 Task: Find connections with filter location Akoupé with filter topic #Consultantswith filter profile language Spanish with filter current company NSE India with filter school St. Xavier's College, Jaipur with filter industry Motor Vehicle Parts Manufacturing with filter service category Family Law with filter keywords title Well Driller
Action: Key pressed <Key.shift>A
Screenshot: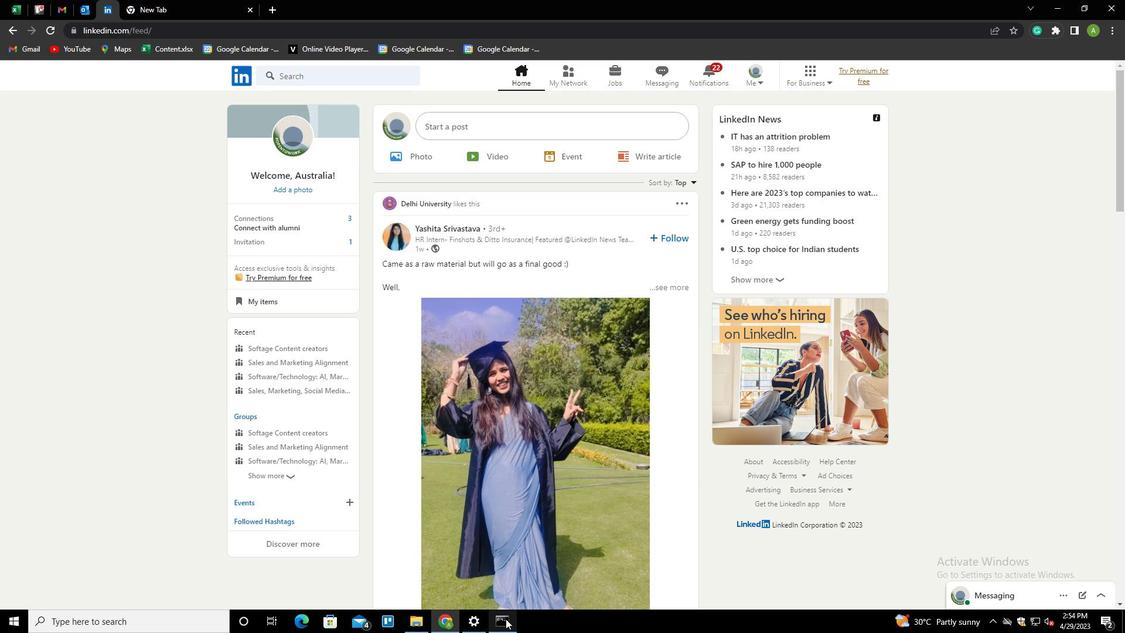 
Action: Mouse moved to (559, 70)
Screenshot: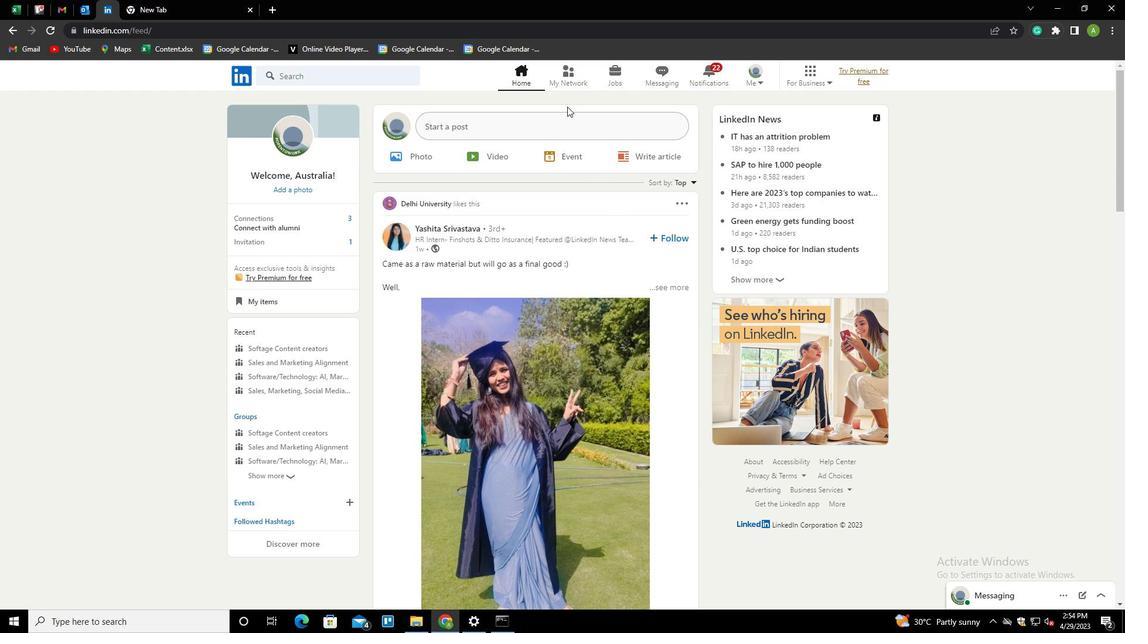 
Action: Mouse pressed left at (559, 70)
Screenshot: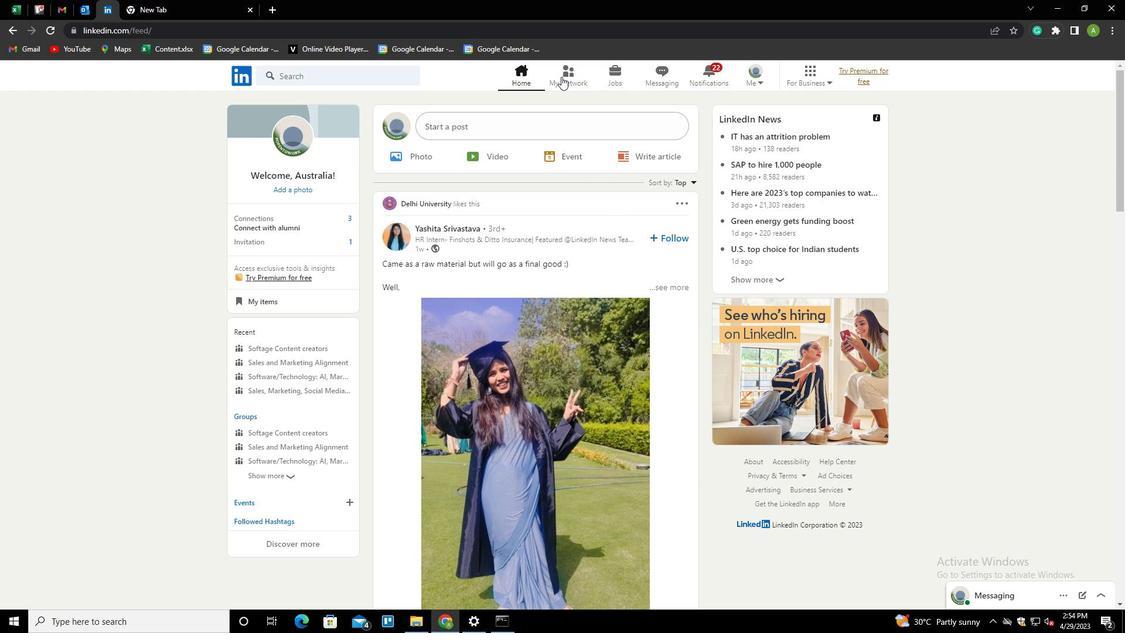
Action: Mouse moved to (299, 138)
Screenshot: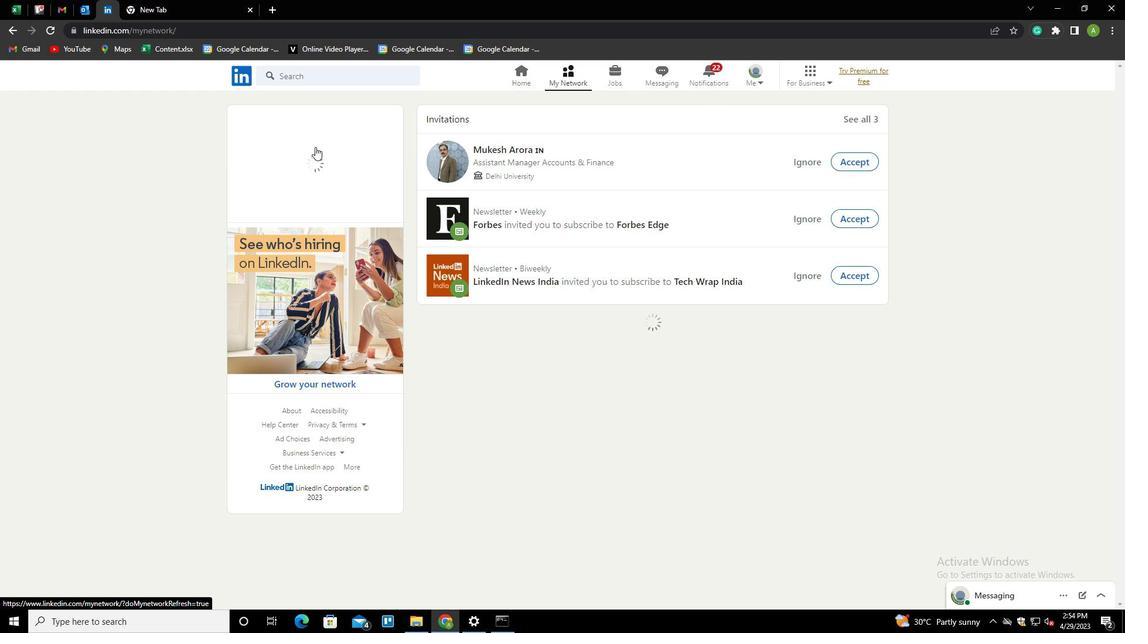 
Action: Mouse pressed left at (299, 138)
Screenshot: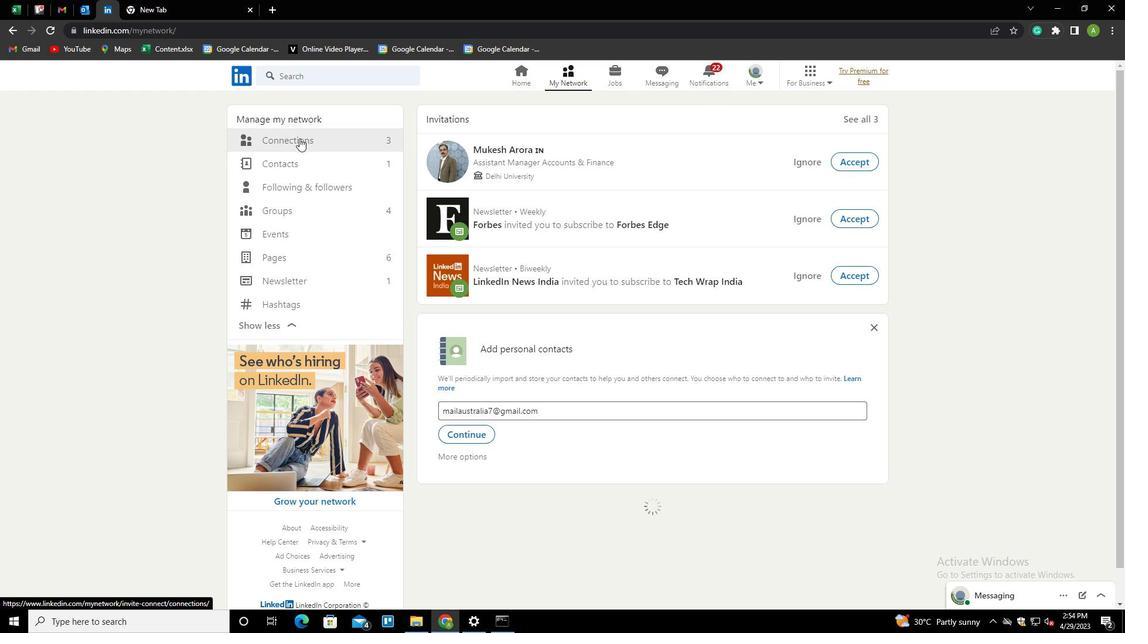 
Action: Mouse moved to (648, 139)
Screenshot: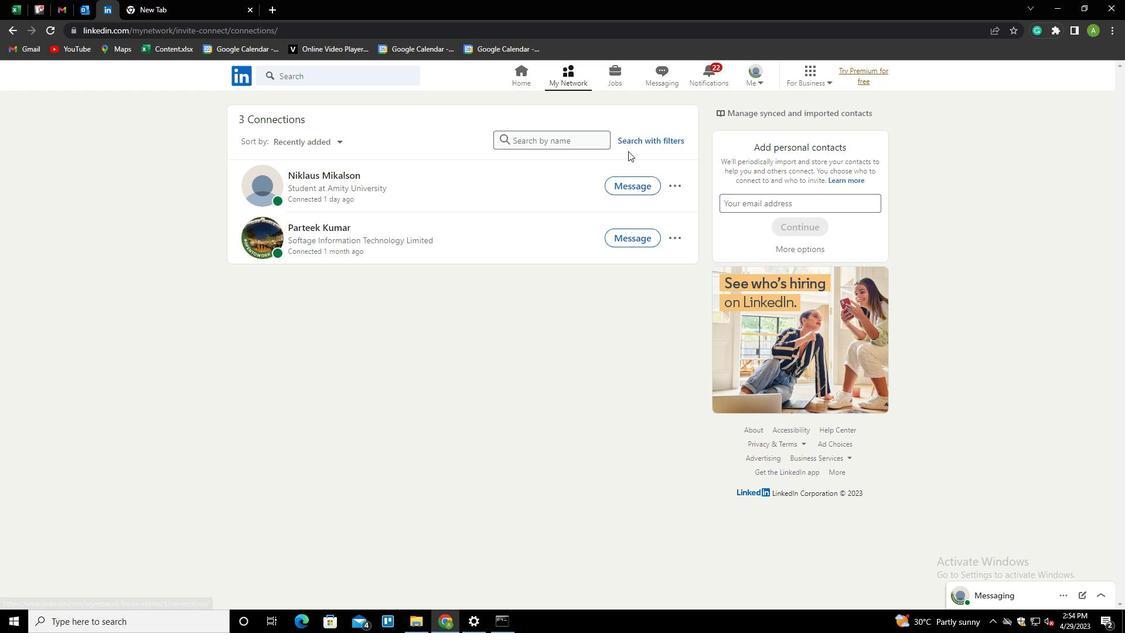 
Action: Mouse pressed left at (648, 139)
Screenshot: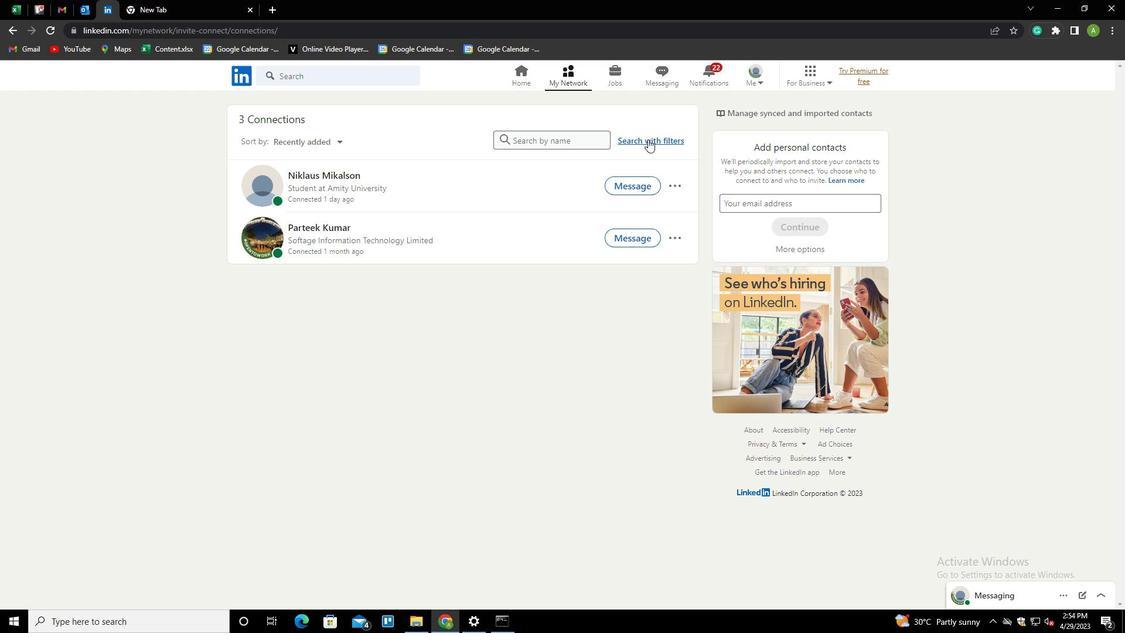 
Action: Mouse moved to (600, 105)
Screenshot: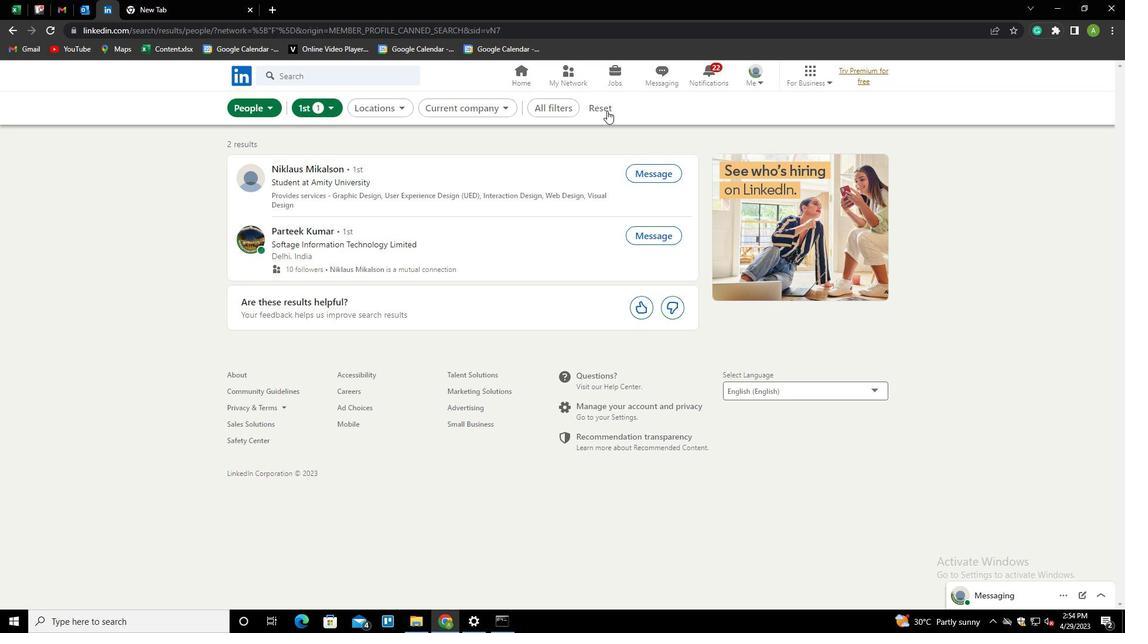 
Action: Mouse pressed left at (600, 105)
Screenshot: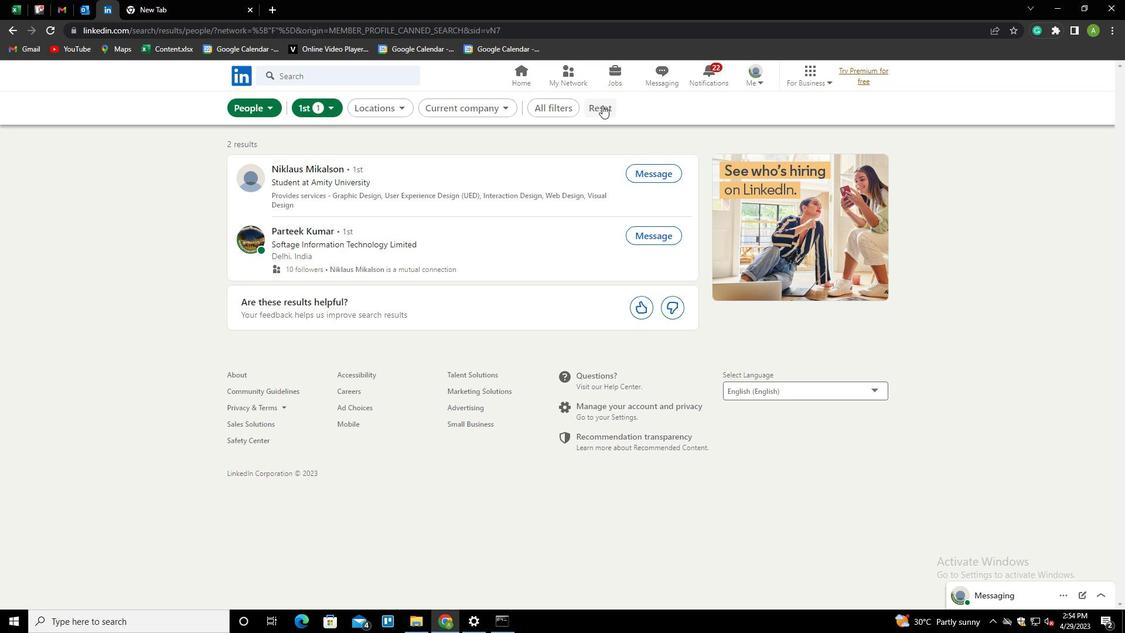 
Action: Mouse moved to (589, 107)
Screenshot: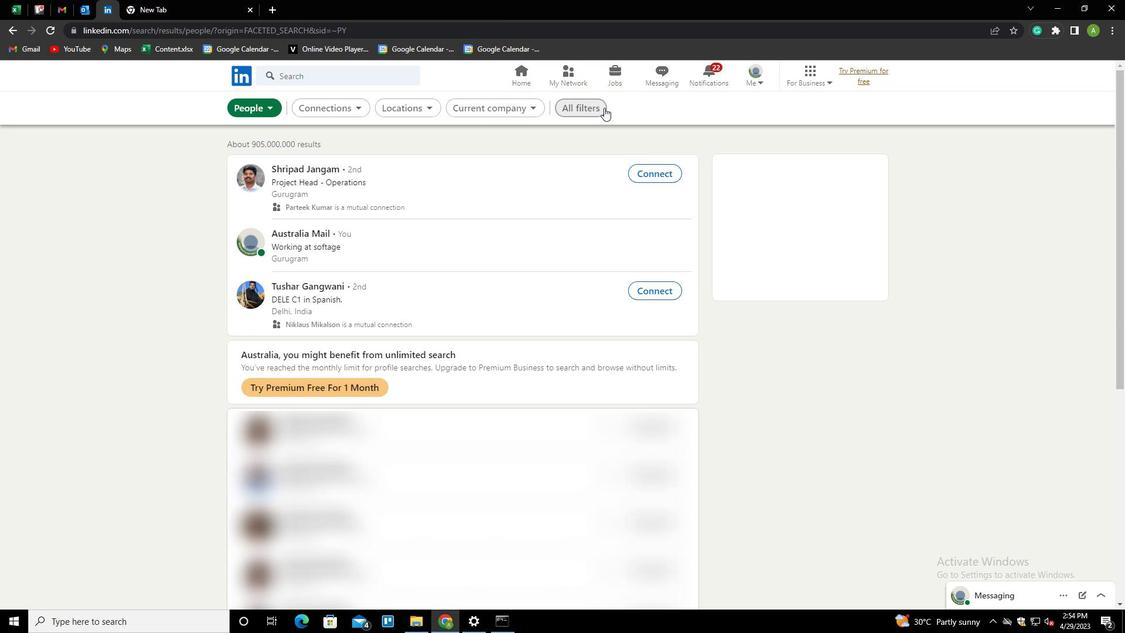 
Action: Mouse pressed left at (589, 107)
Screenshot: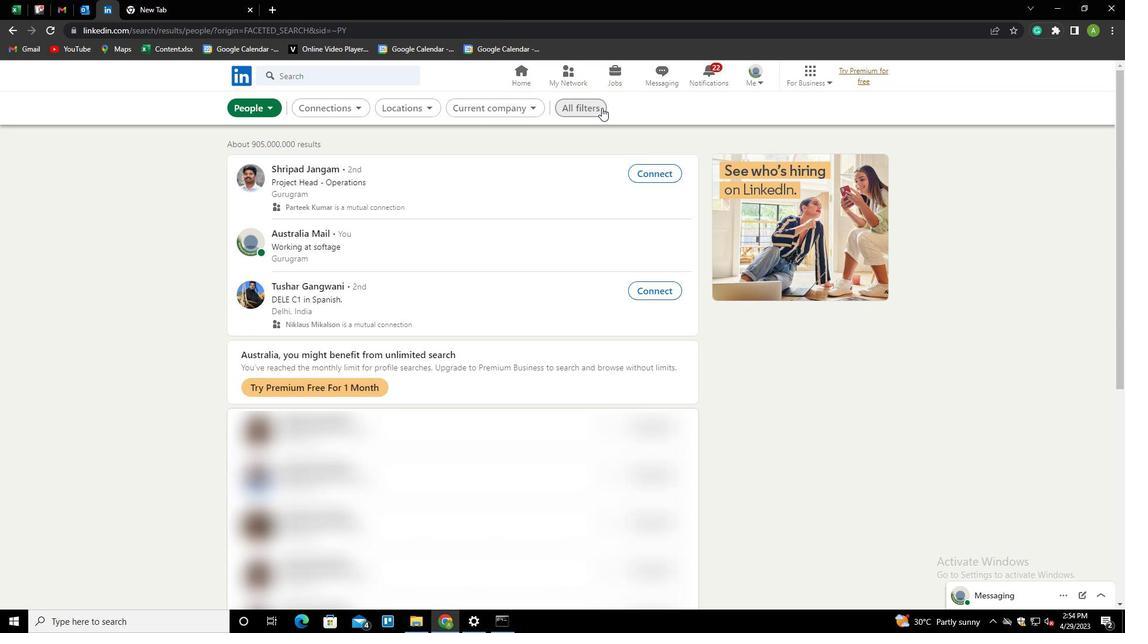 
Action: Mouse moved to (985, 274)
Screenshot: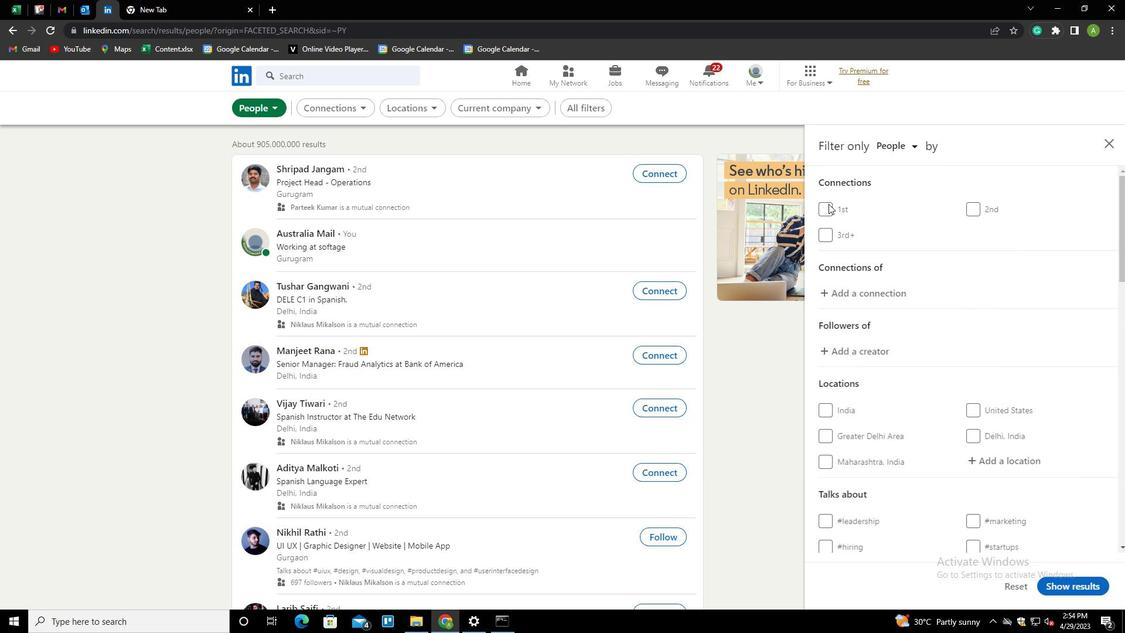 
Action: Mouse scrolled (985, 274) with delta (0, 0)
Screenshot: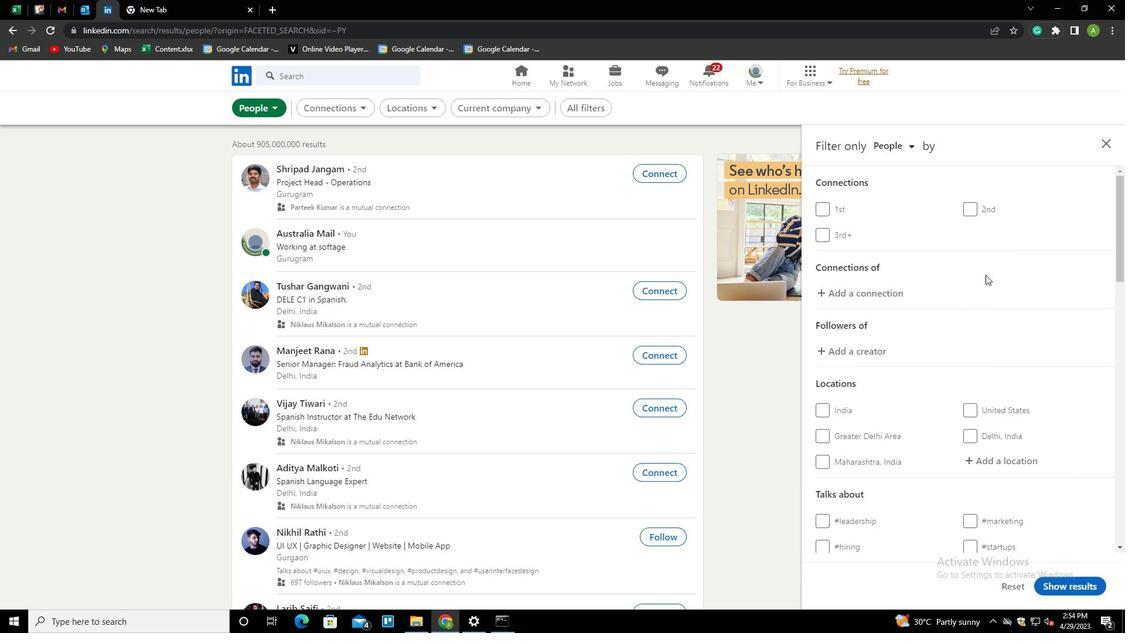 
Action: Mouse scrolled (985, 274) with delta (0, 0)
Screenshot: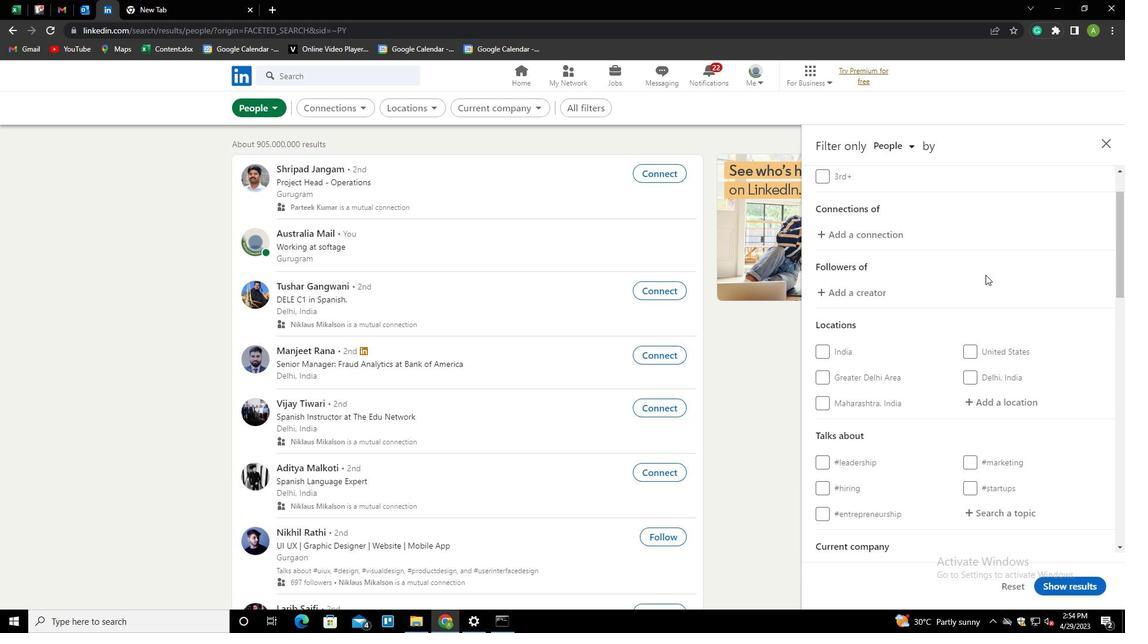
Action: Mouse scrolled (985, 274) with delta (0, 0)
Screenshot: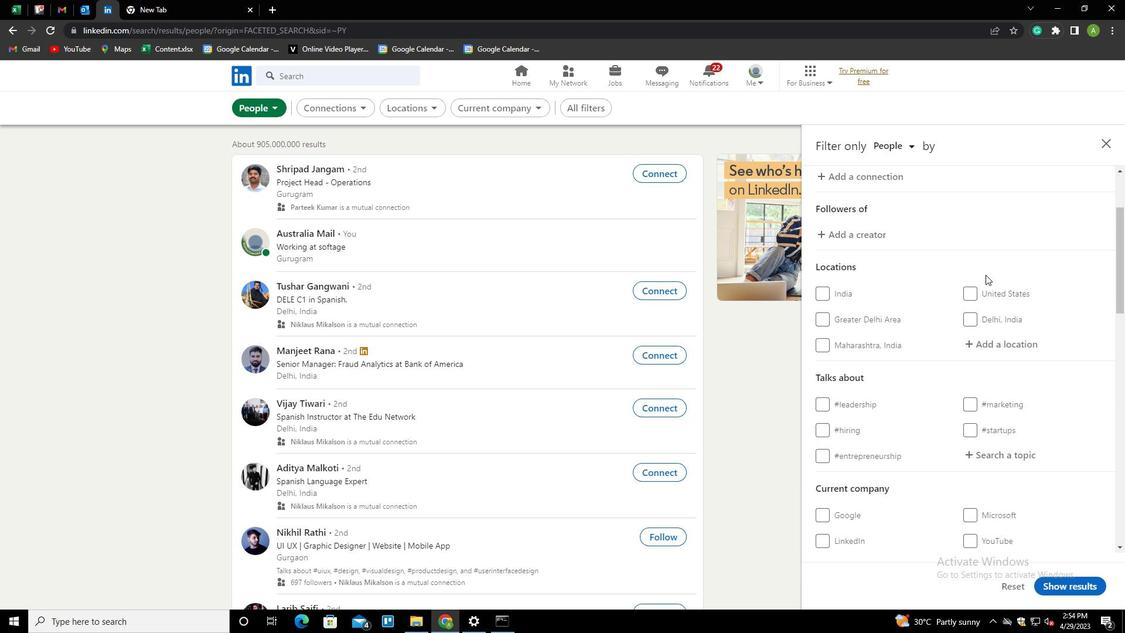 
Action: Mouse moved to (992, 280)
Screenshot: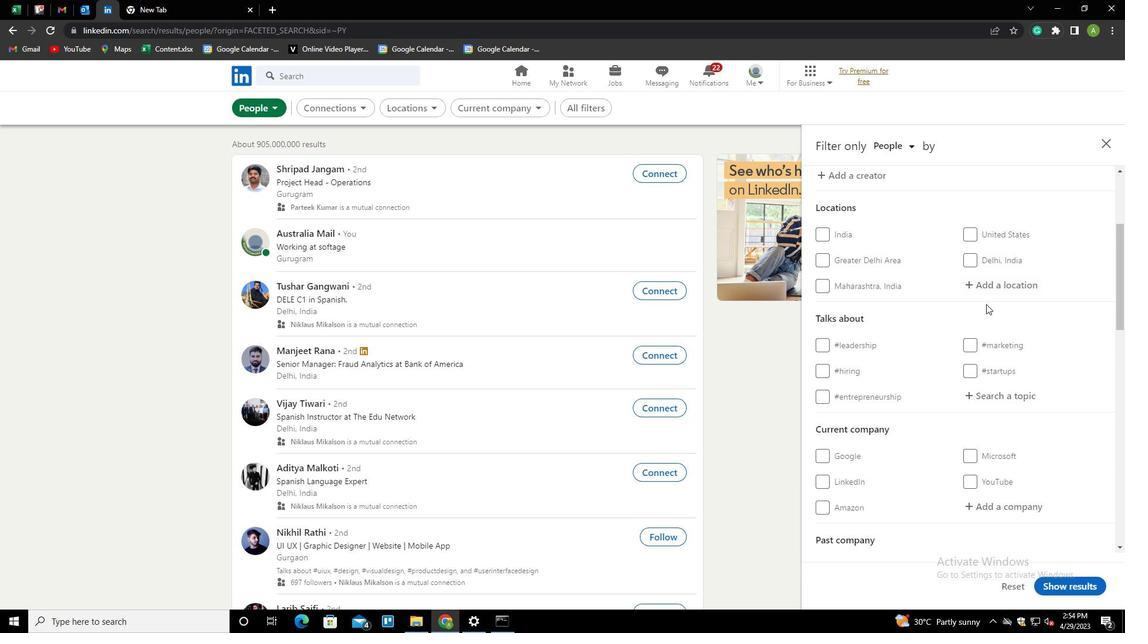 
Action: Mouse pressed left at (992, 280)
Screenshot: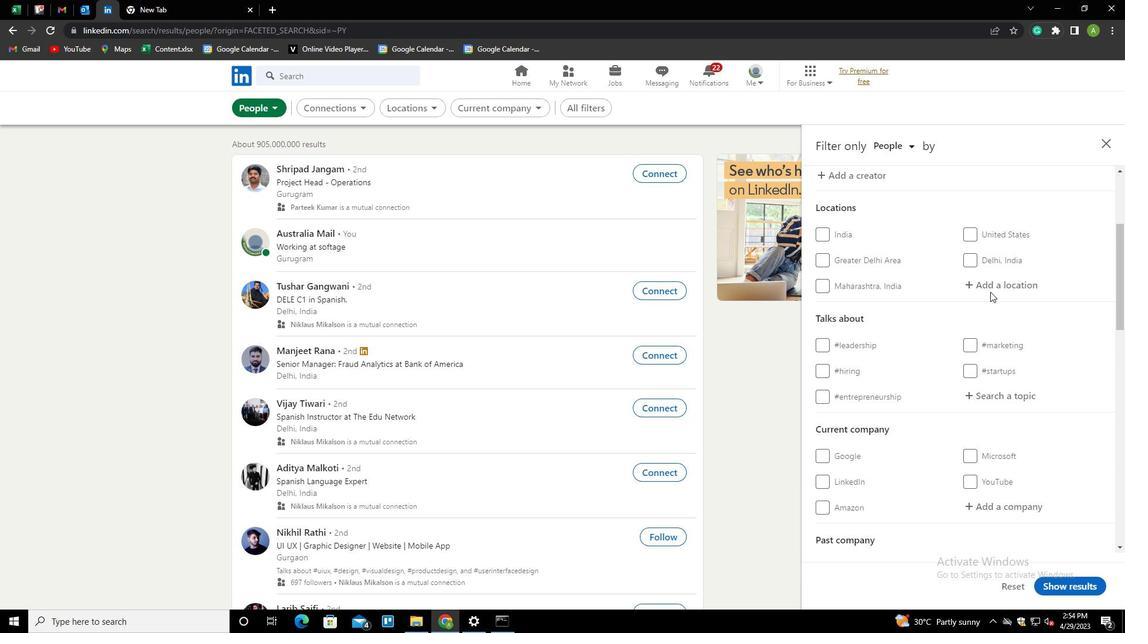 
Action: Mouse moved to (995, 281)
Screenshot: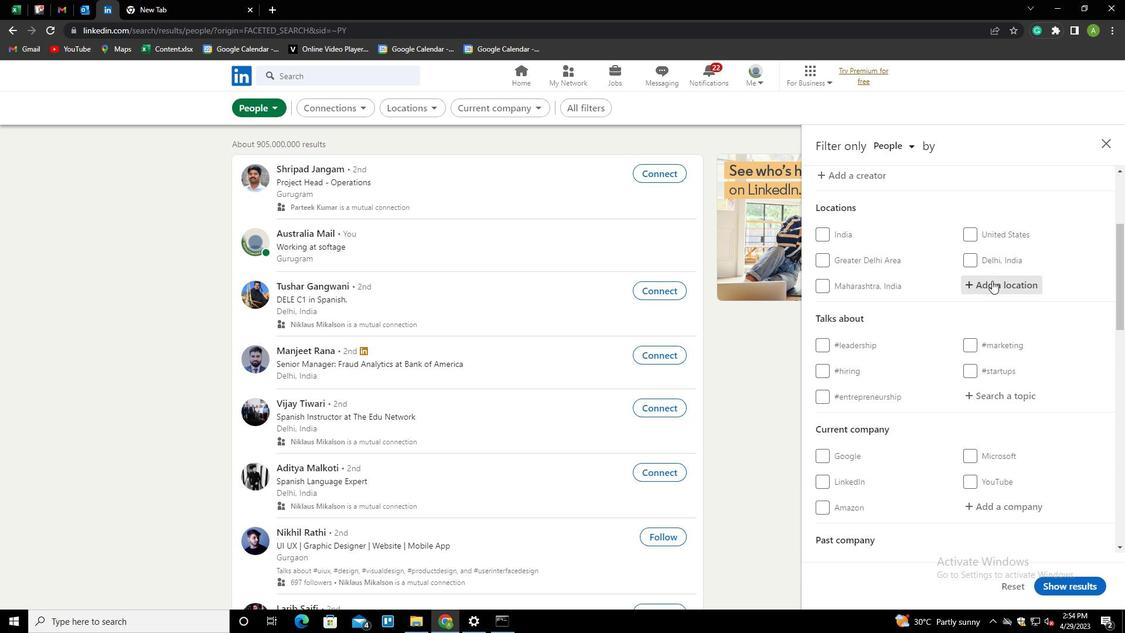 
Action: Mouse pressed left at (995, 281)
Screenshot: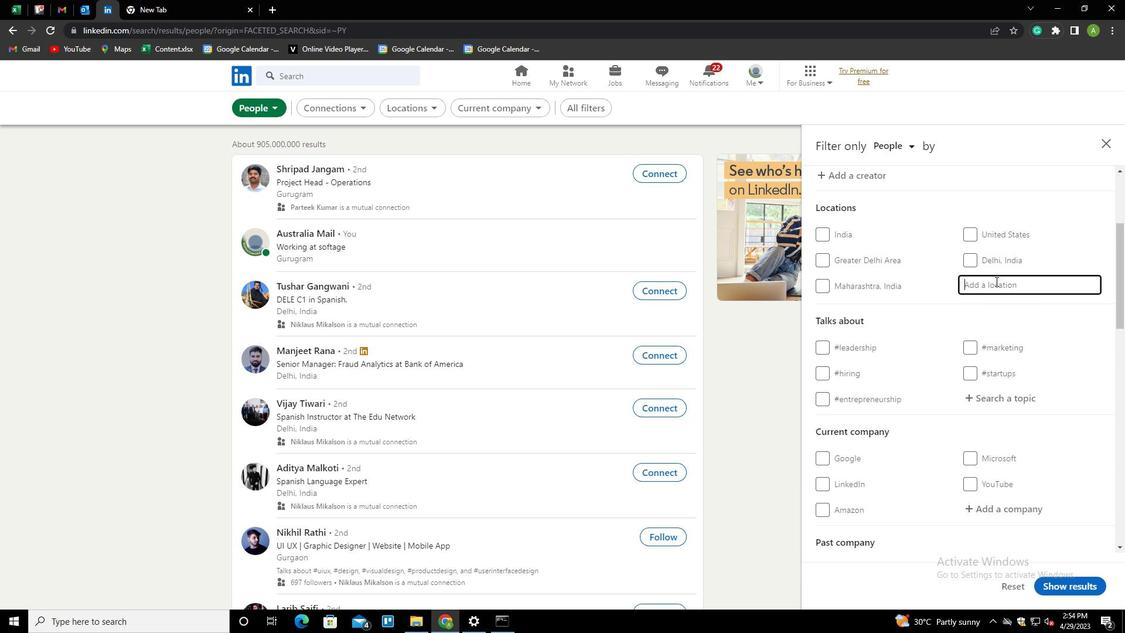 
Action: Key pressed <Key.shift>AKOUPE
Screenshot: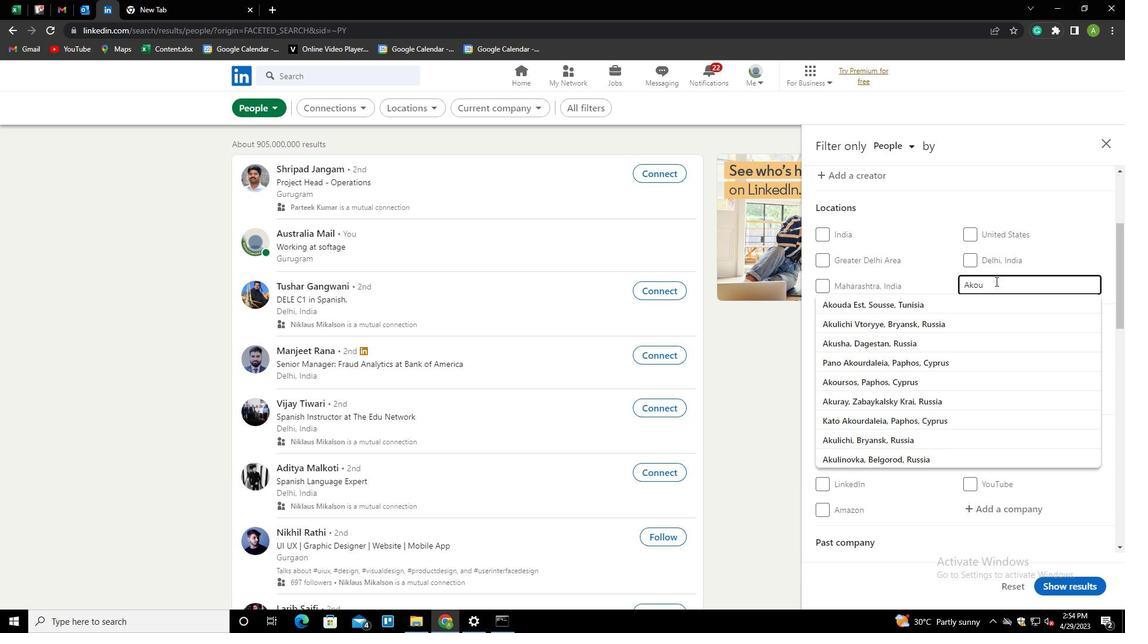 
Action: Mouse moved to (1039, 325)
Screenshot: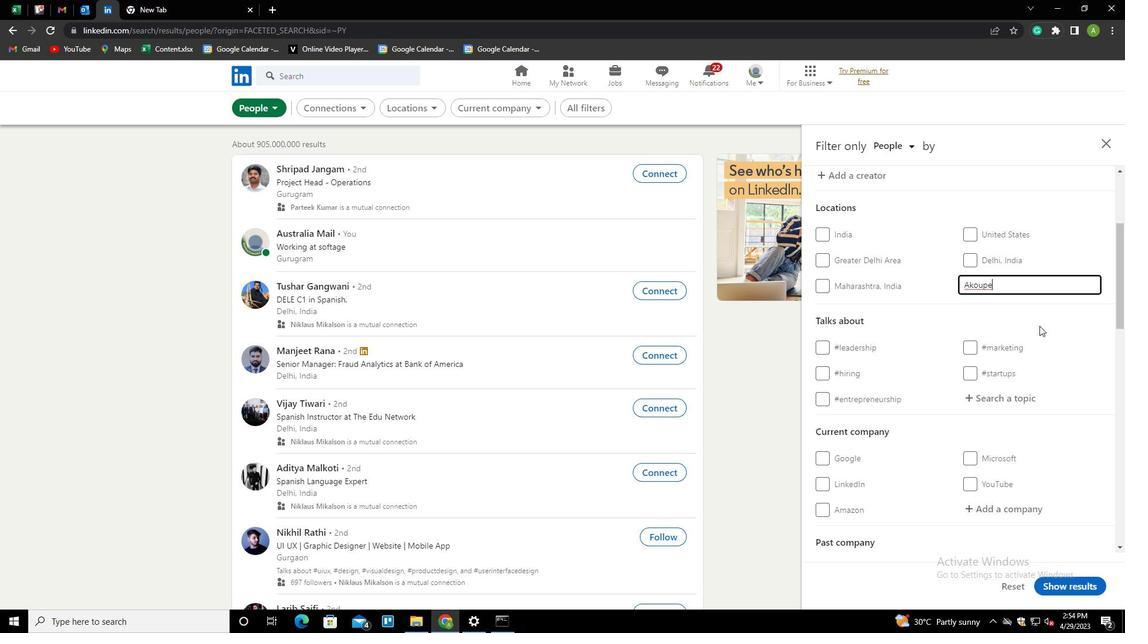 
Action: Mouse pressed left at (1039, 325)
Screenshot: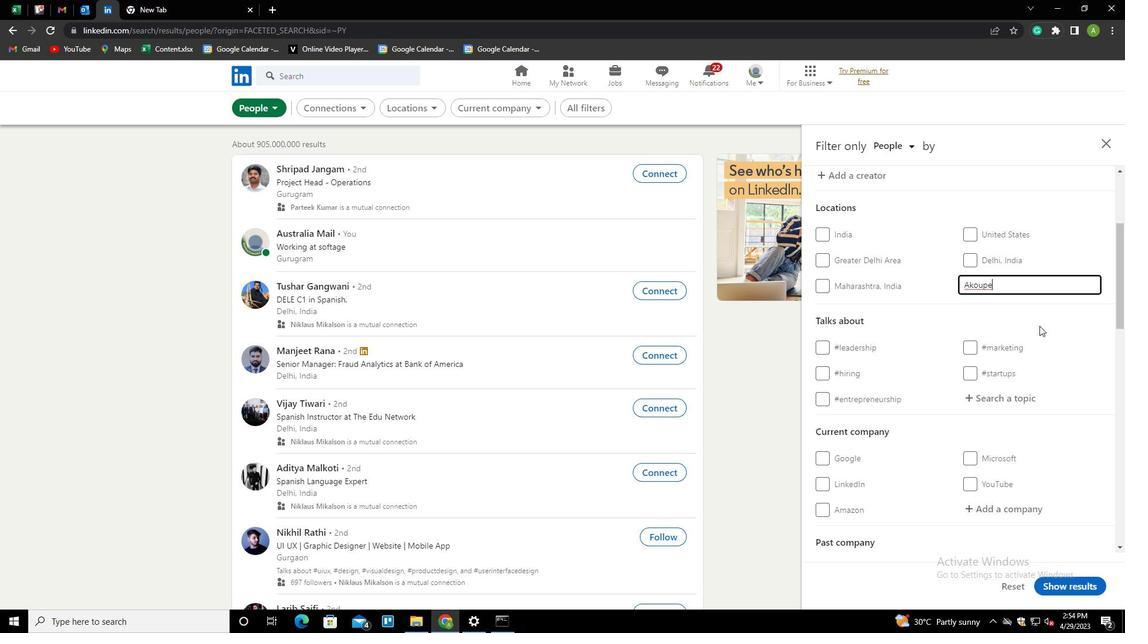
Action: Mouse scrolled (1039, 325) with delta (0, 0)
Screenshot: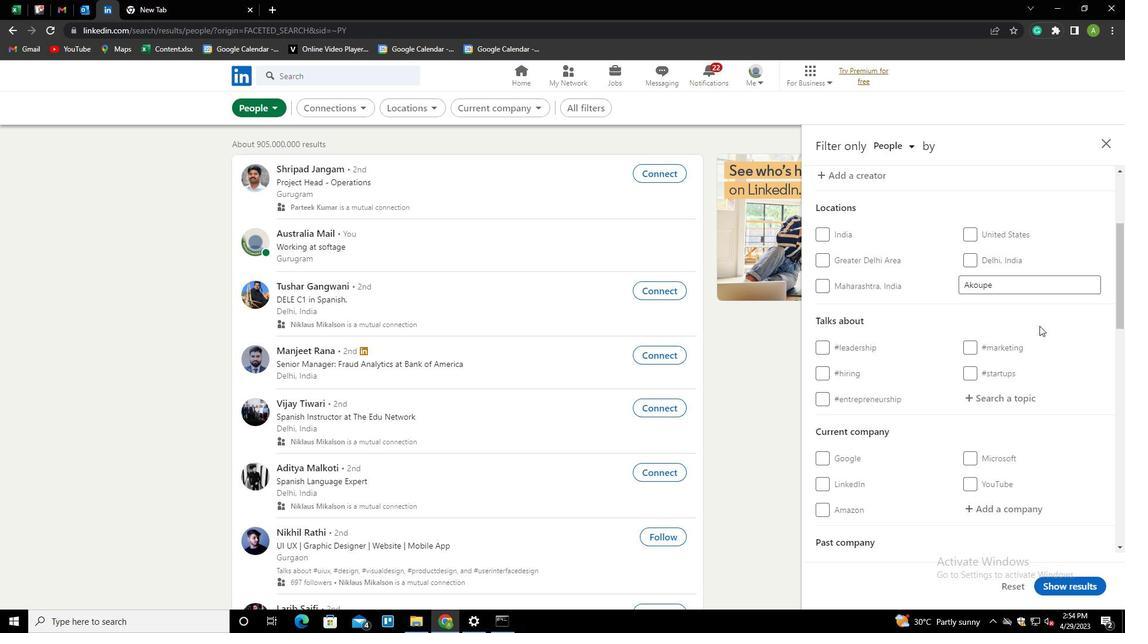 
Action: Mouse moved to (1005, 338)
Screenshot: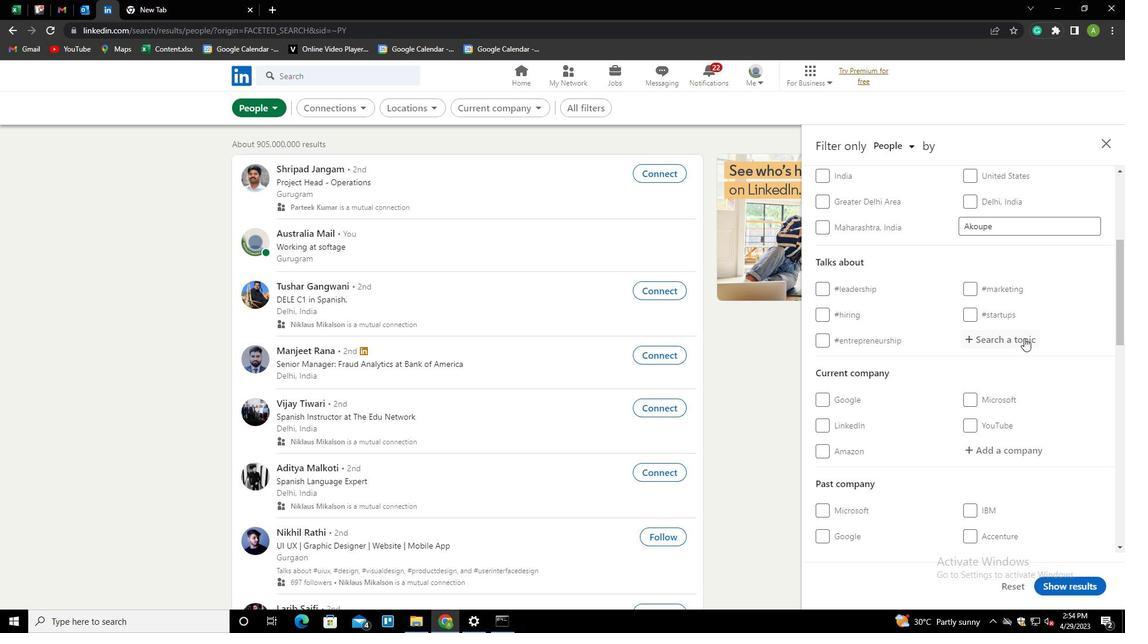 
Action: Mouse pressed left at (1005, 338)
Screenshot: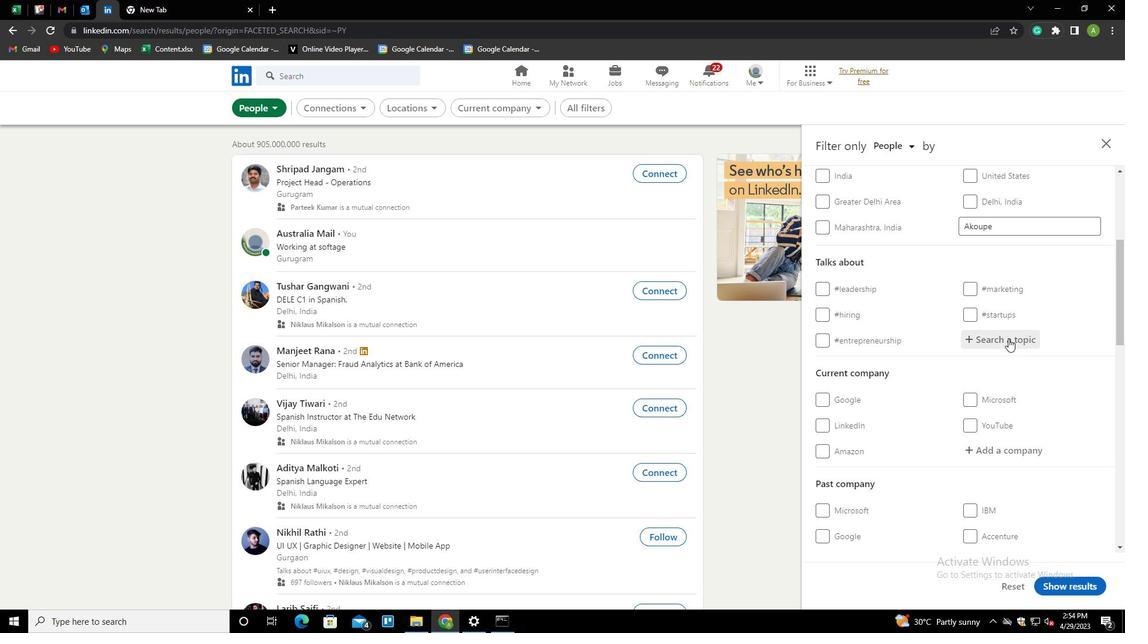 
Action: Mouse moved to (1009, 339)
Screenshot: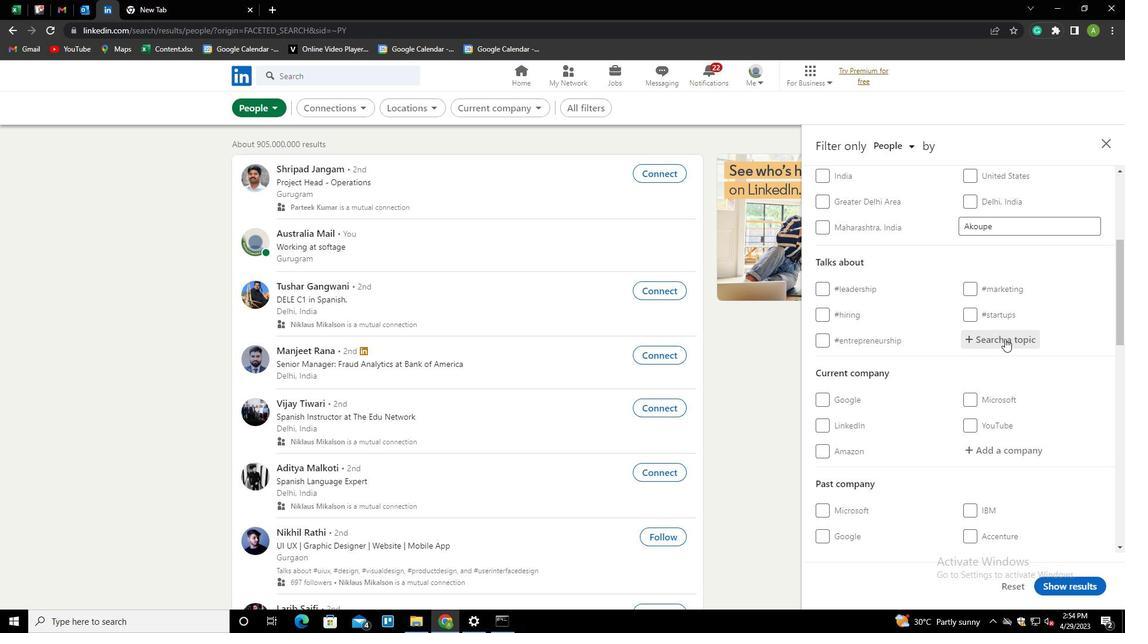 
Action: Mouse pressed left at (1009, 339)
Screenshot: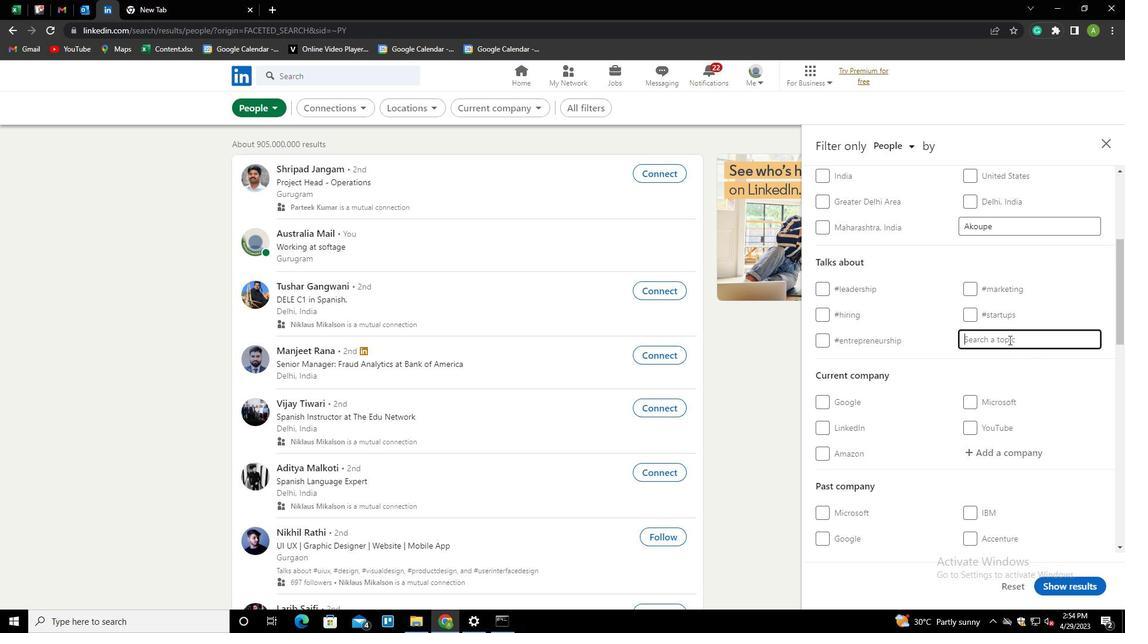 
Action: Key pressed <Key.shift>CONSULTANT<Key.down><Key.enter>
Screenshot: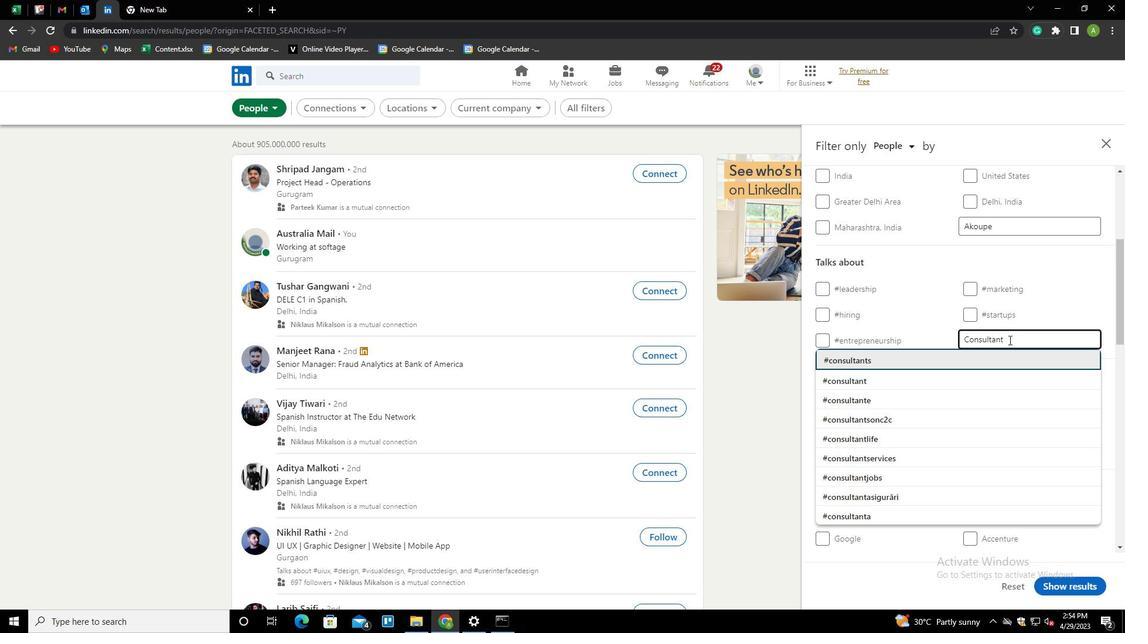 
Action: Mouse scrolled (1009, 339) with delta (0, 0)
Screenshot: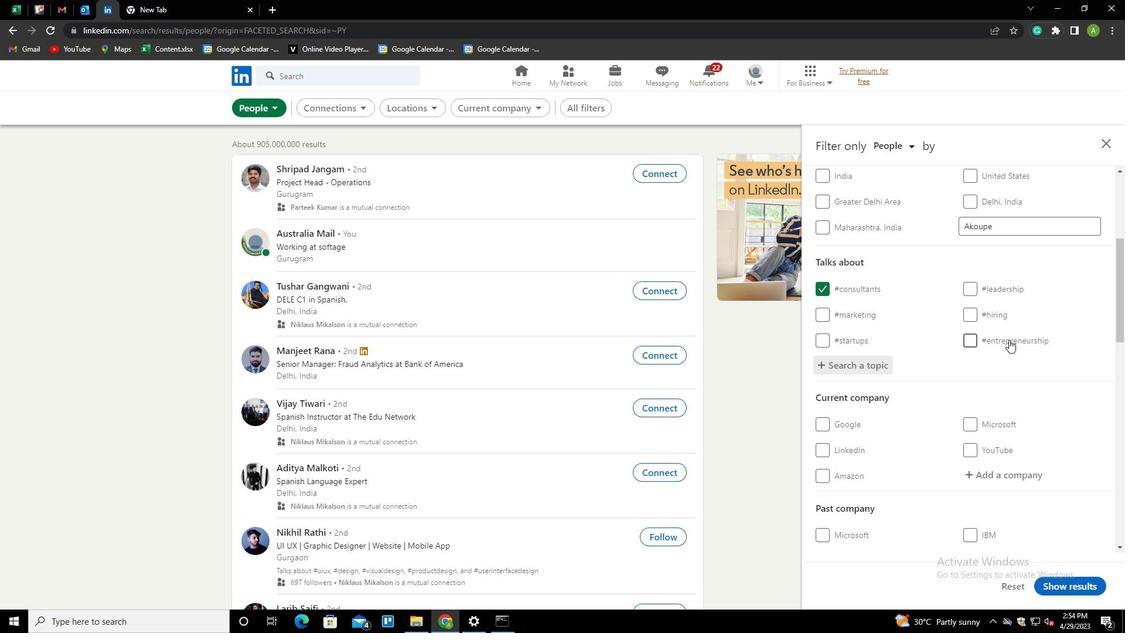 
Action: Mouse scrolled (1009, 339) with delta (0, 0)
Screenshot: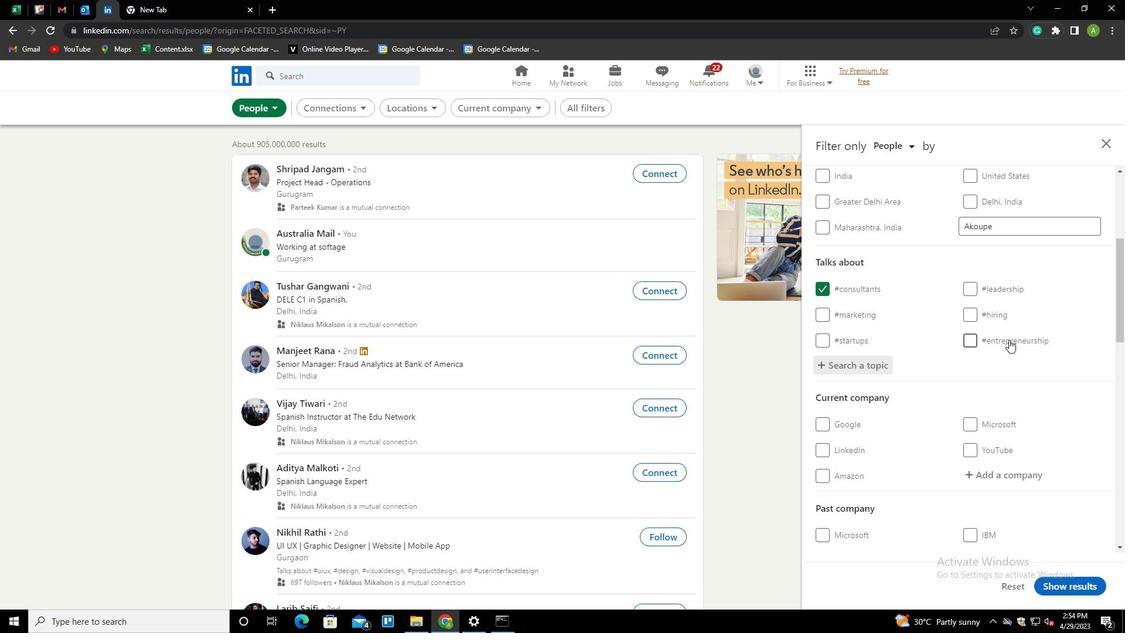 
Action: Mouse scrolled (1009, 339) with delta (0, 0)
Screenshot: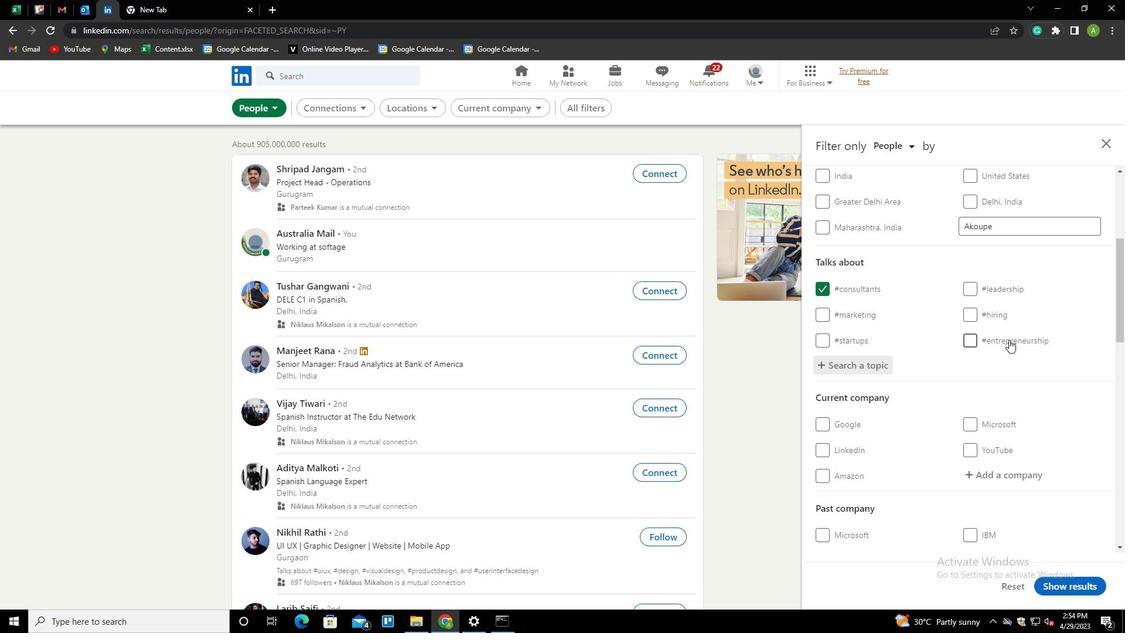 
Action: Mouse scrolled (1009, 339) with delta (0, 0)
Screenshot: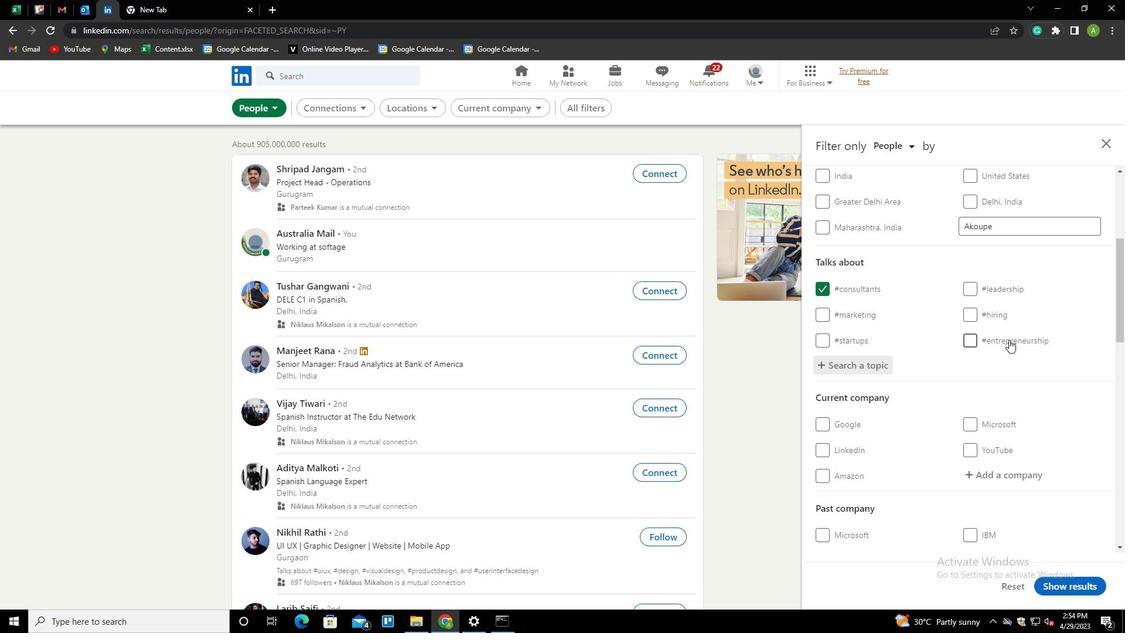 
Action: Mouse scrolled (1009, 339) with delta (0, 0)
Screenshot: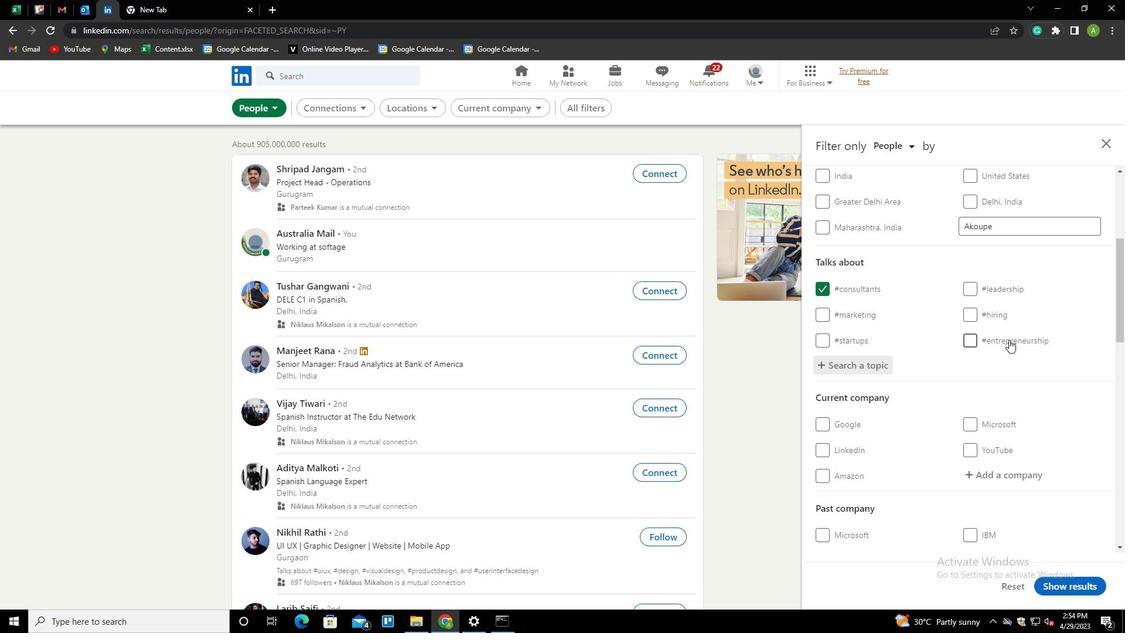 
Action: Mouse scrolled (1009, 339) with delta (0, 0)
Screenshot: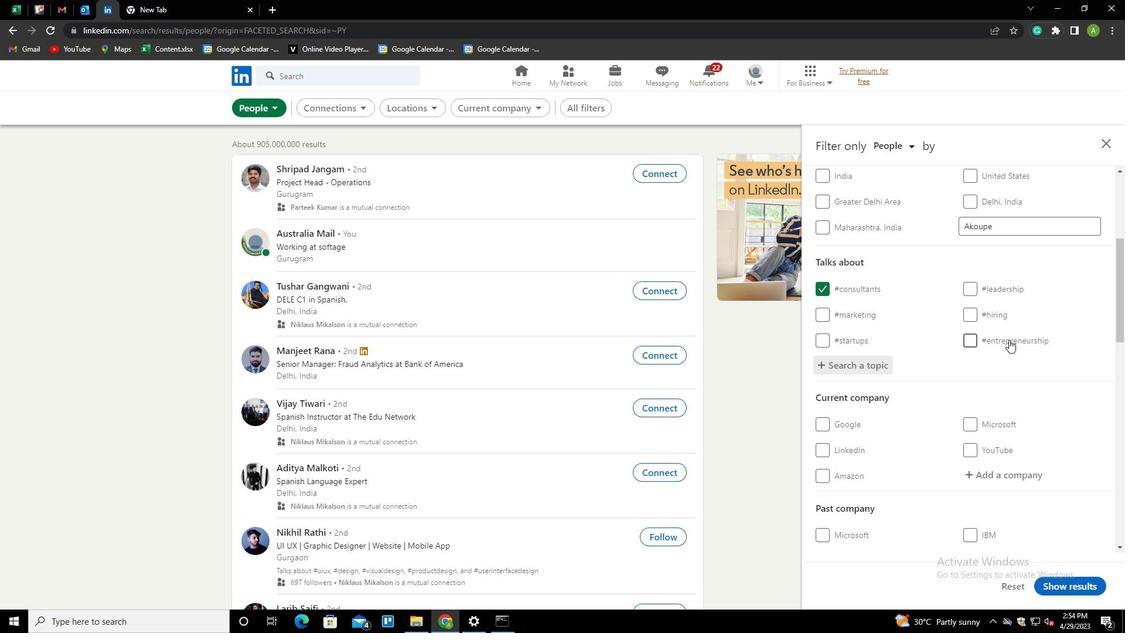 
Action: Mouse scrolled (1009, 339) with delta (0, 0)
Screenshot: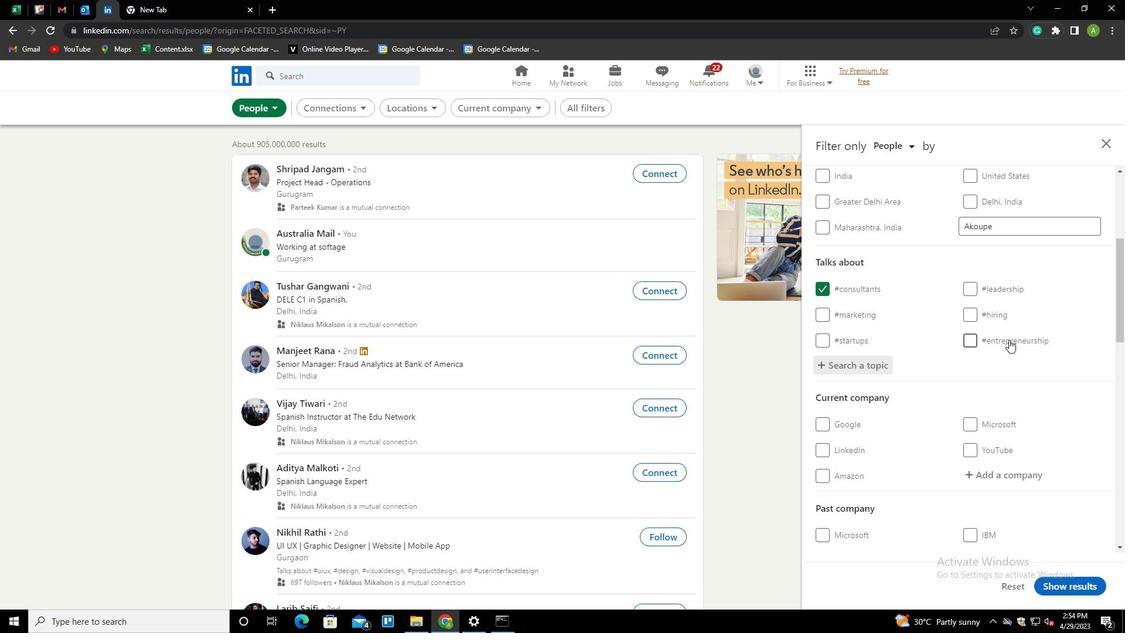 
Action: Mouse scrolled (1009, 339) with delta (0, 0)
Screenshot: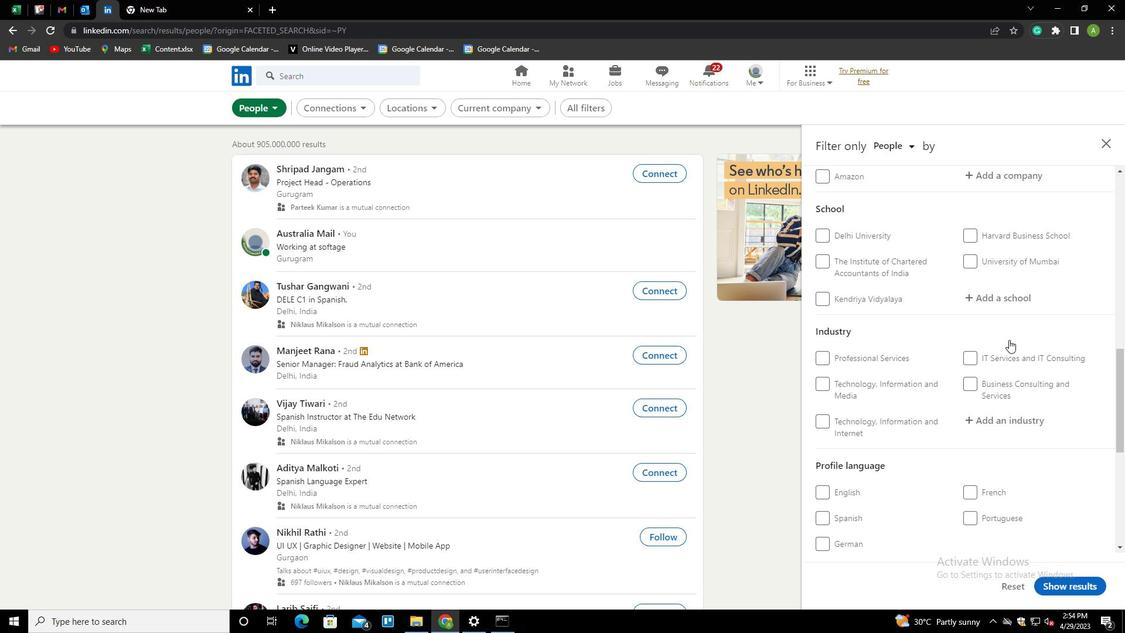 
Action: Mouse scrolled (1009, 339) with delta (0, 0)
Screenshot: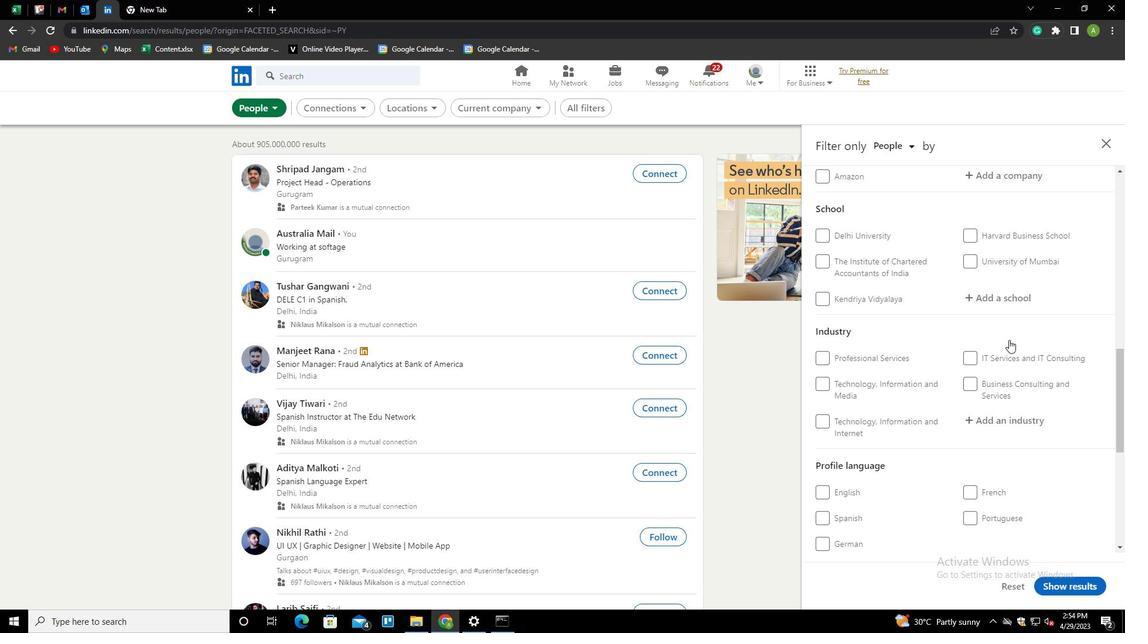 
Action: Mouse moved to (831, 401)
Screenshot: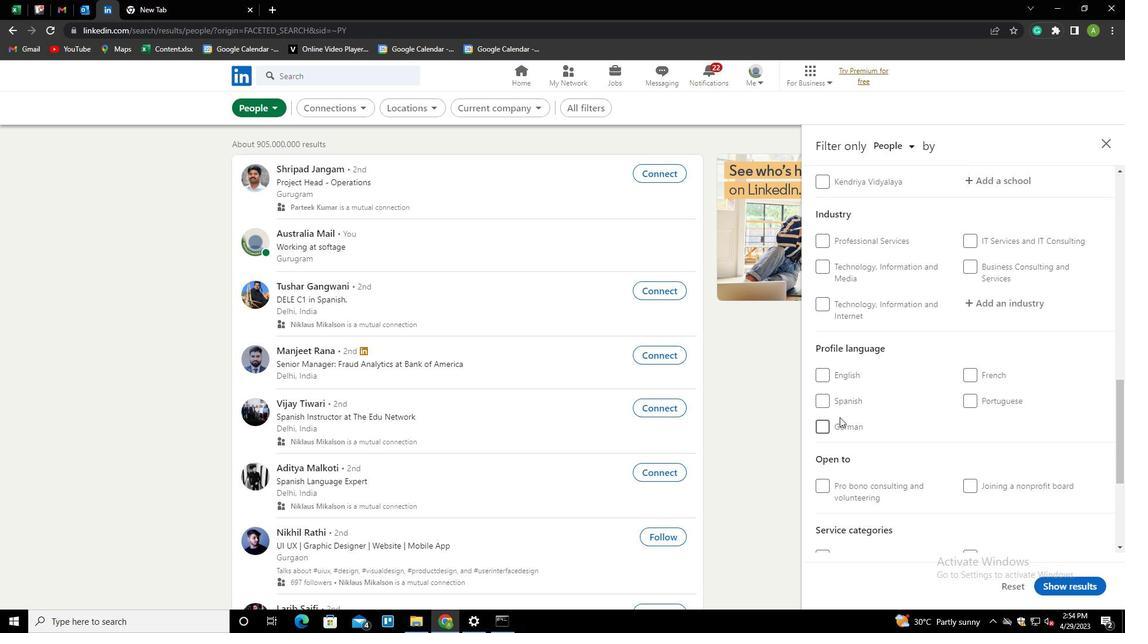 
Action: Mouse pressed left at (831, 401)
Screenshot: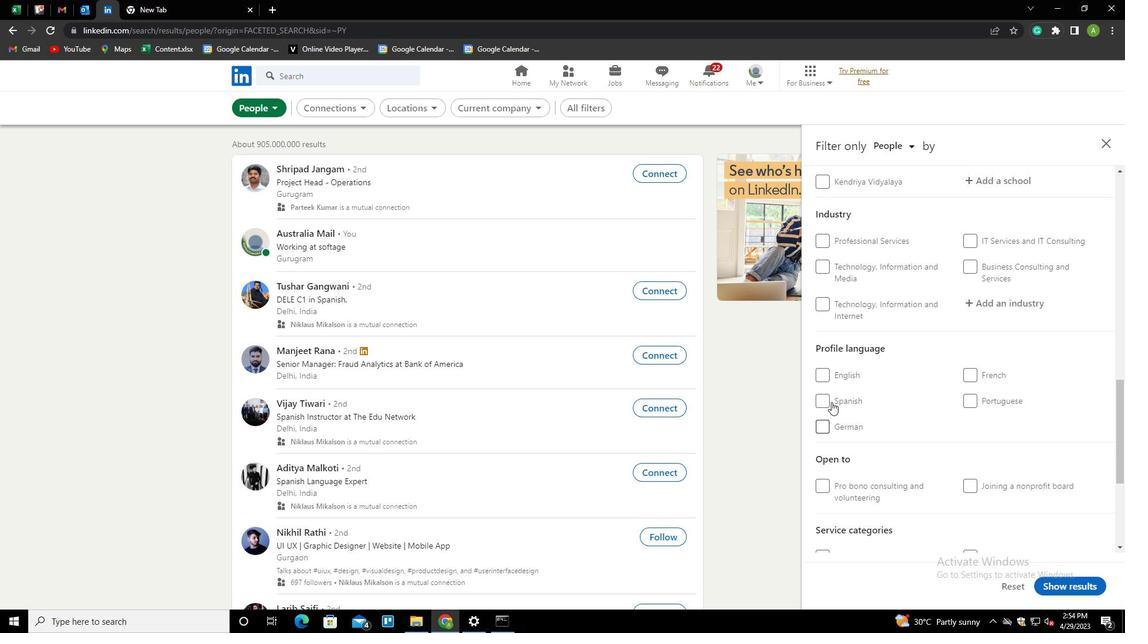 
Action: Mouse moved to (899, 407)
Screenshot: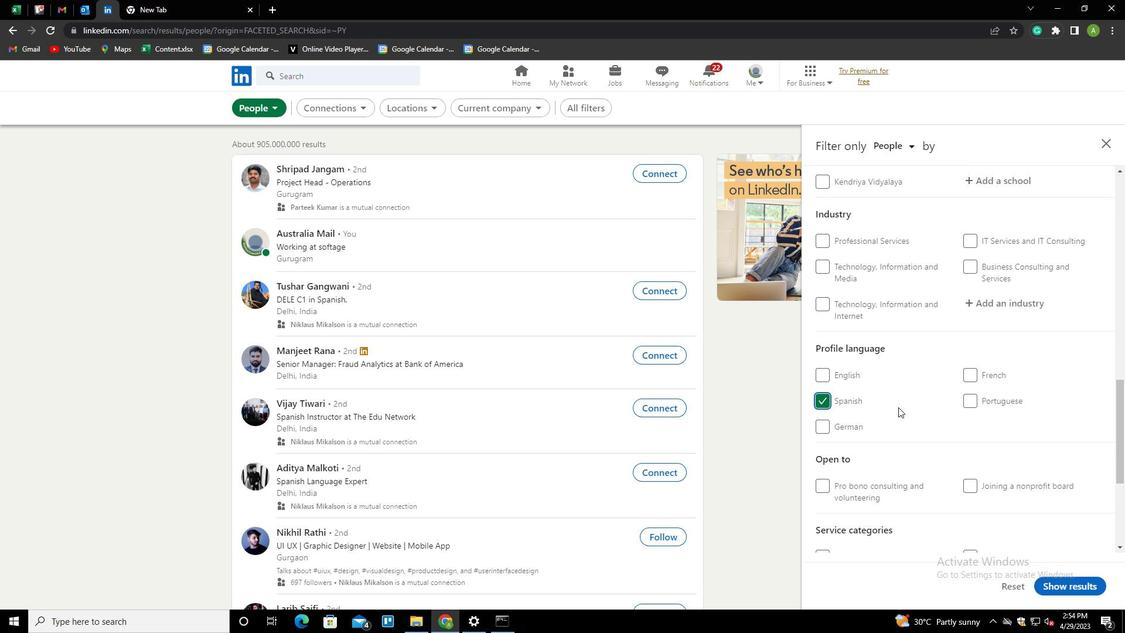 
Action: Mouse scrolled (899, 407) with delta (0, 0)
Screenshot: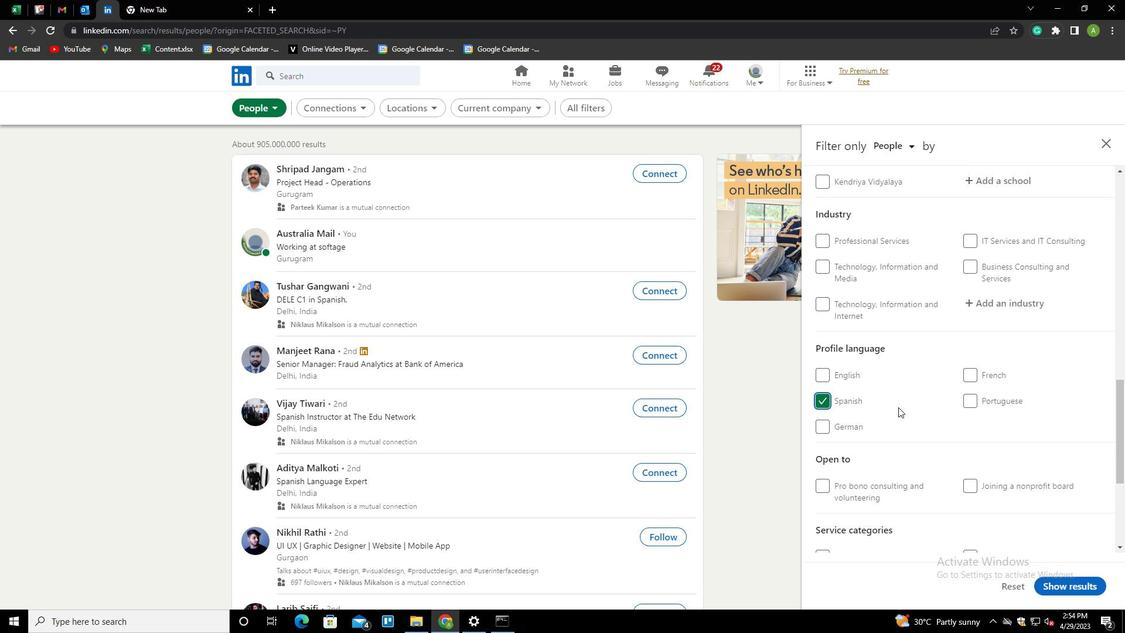 
Action: Mouse scrolled (899, 407) with delta (0, 0)
Screenshot: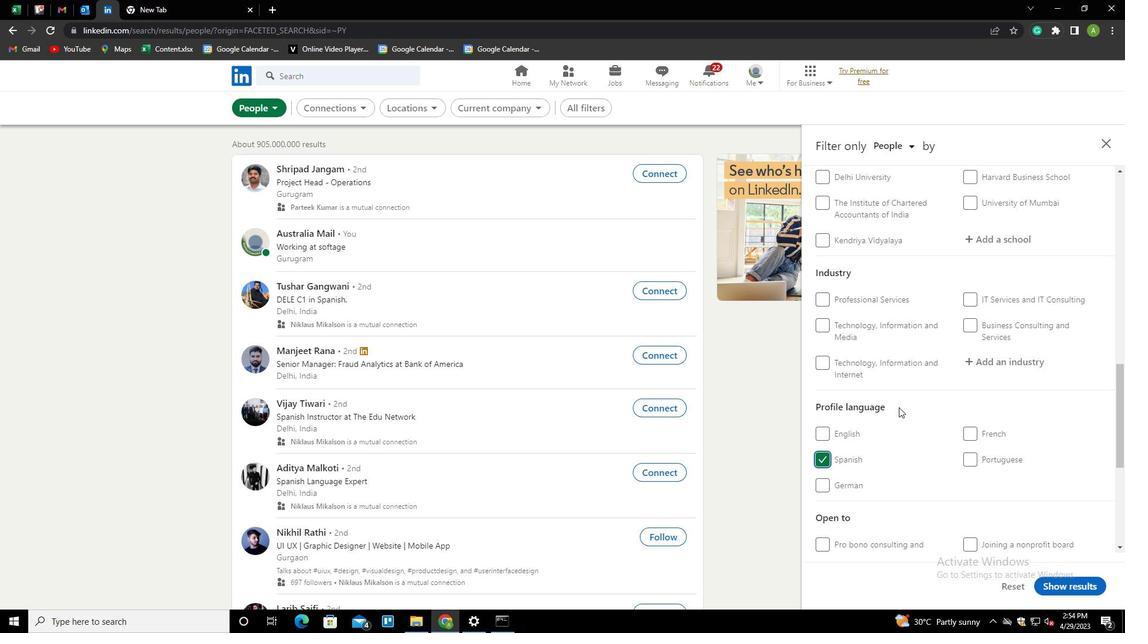 
Action: Mouse scrolled (899, 407) with delta (0, 0)
Screenshot: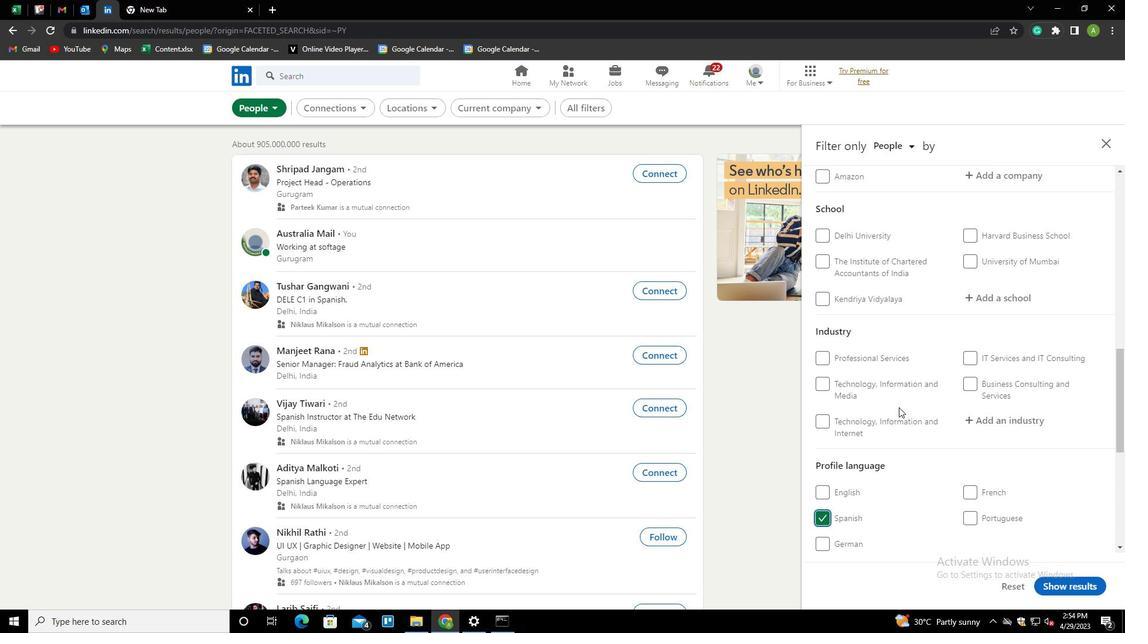 
Action: Mouse scrolled (899, 407) with delta (0, 0)
Screenshot: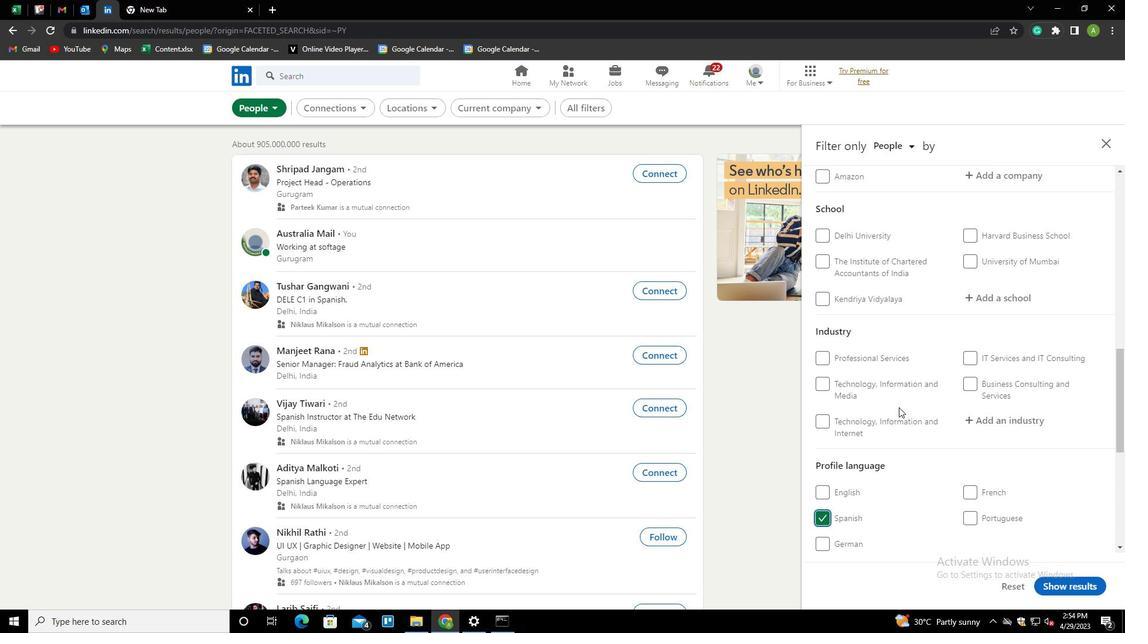
Action: Mouse scrolled (899, 407) with delta (0, 0)
Screenshot: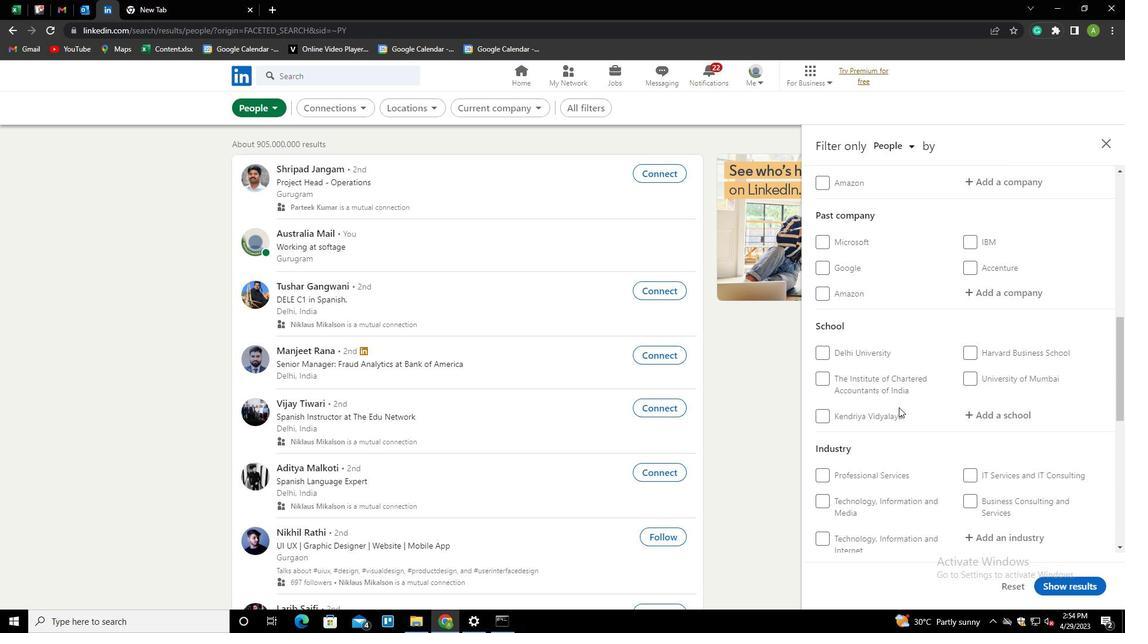 
Action: Mouse scrolled (899, 407) with delta (0, 0)
Screenshot: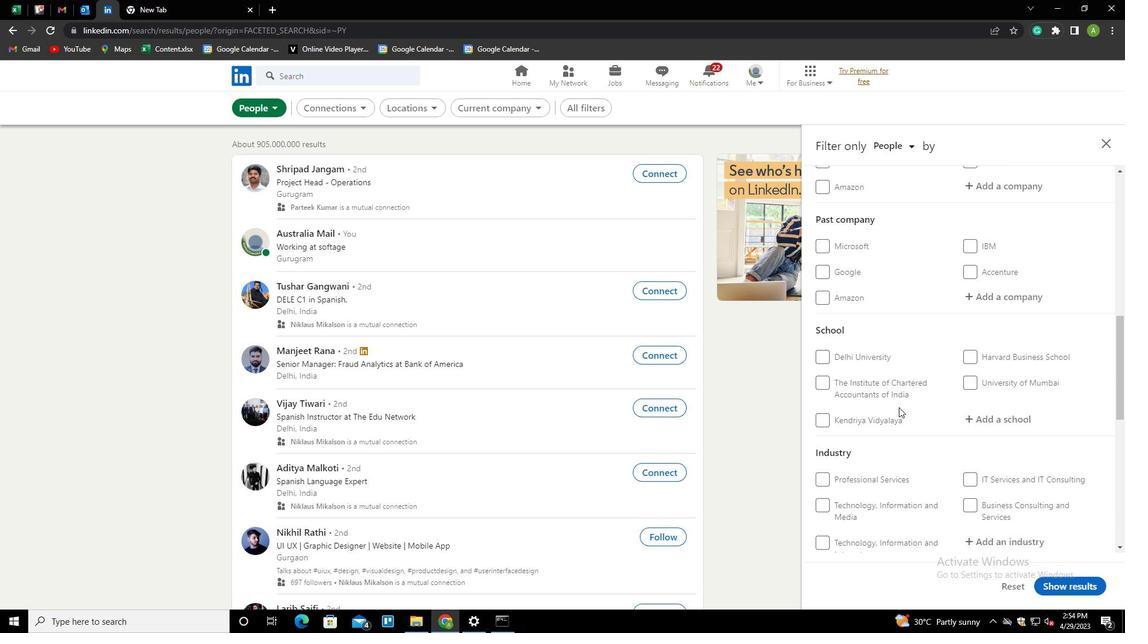 
Action: Mouse moved to (975, 294)
Screenshot: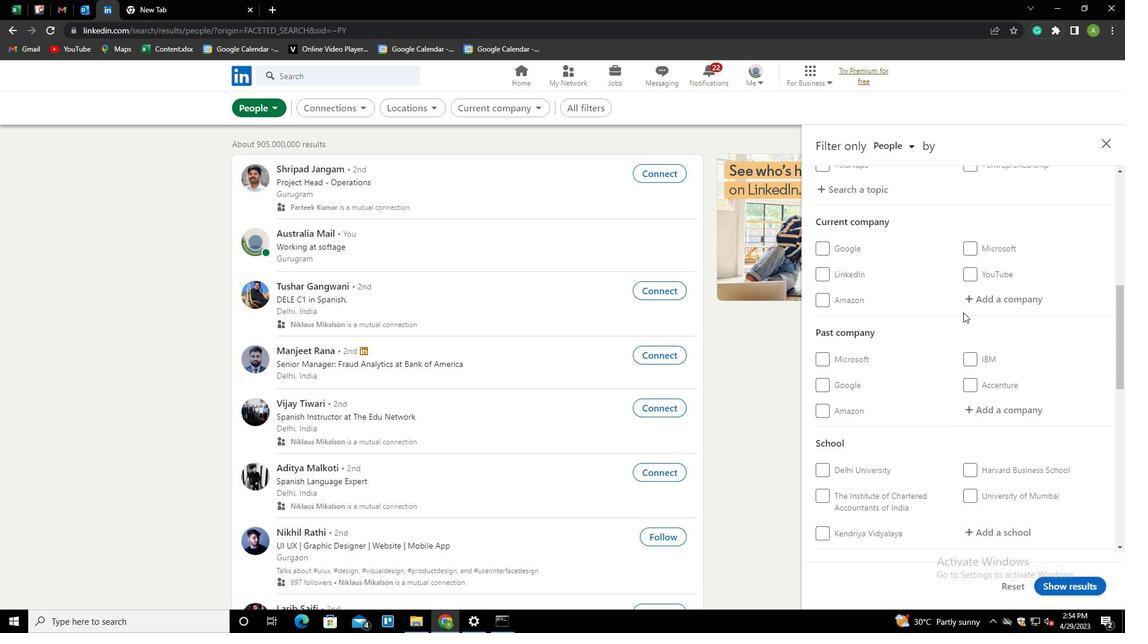 
Action: Mouse pressed left at (975, 294)
Screenshot: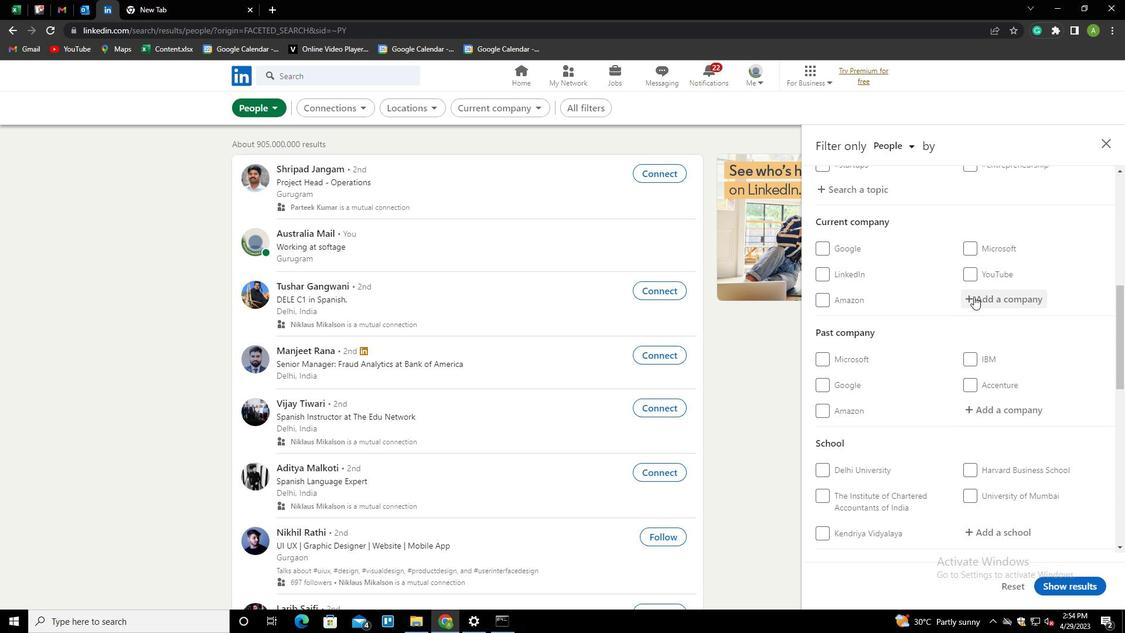 
Action: Key pressed <Key.shift>NSE<Key.down><Key.enter>
Screenshot: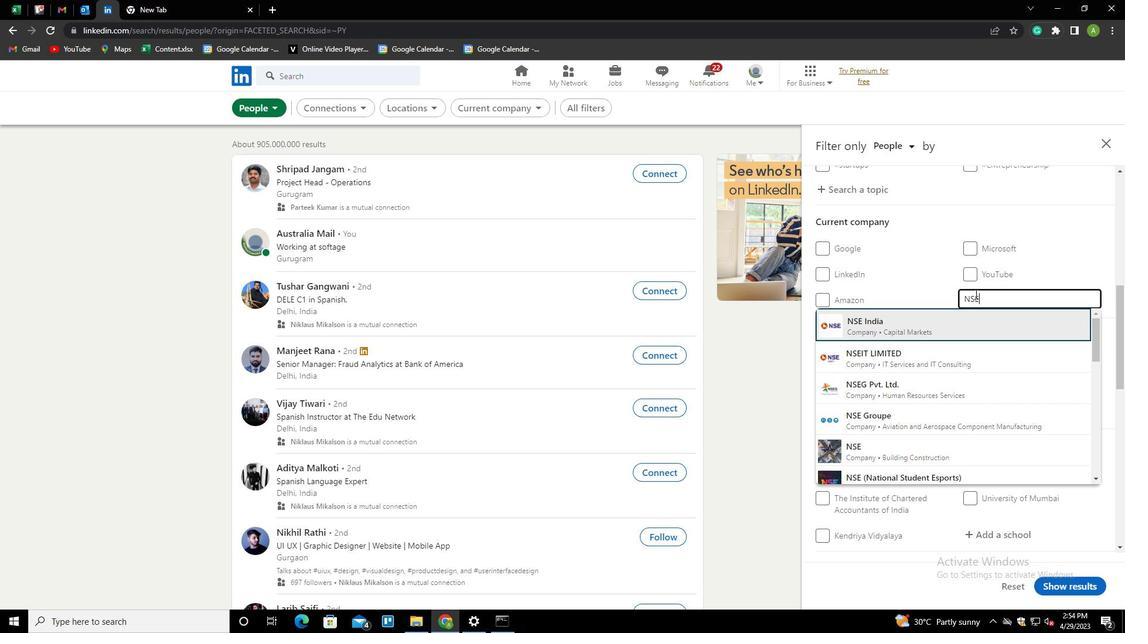
Action: Mouse moved to (975, 288)
Screenshot: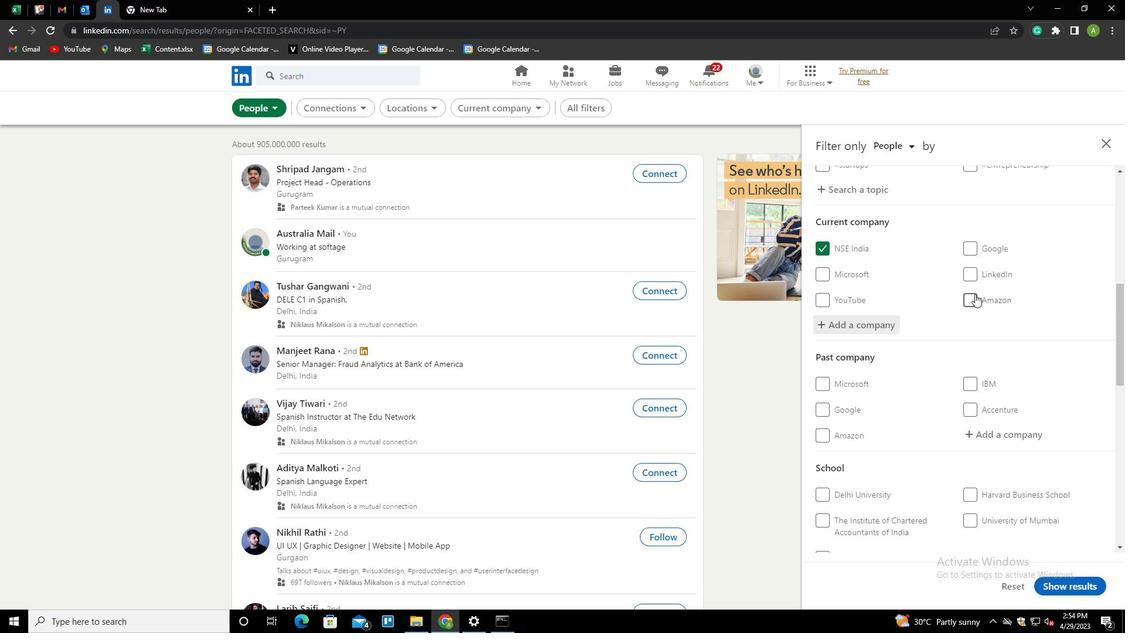 
Action: Mouse scrolled (975, 287) with delta (0, 0)
Screenshot: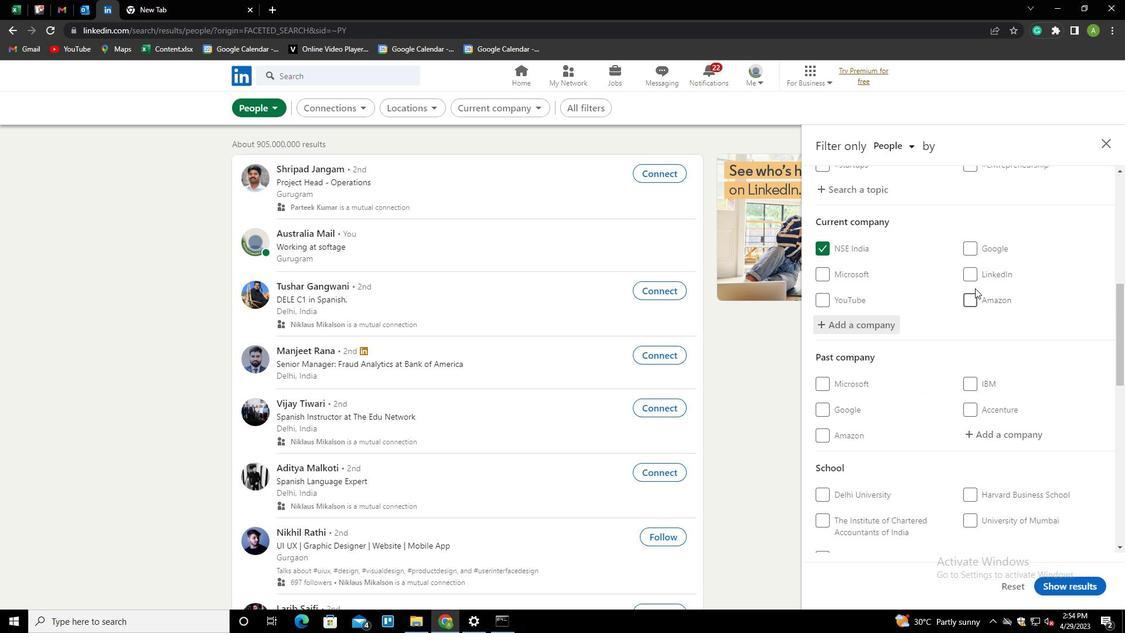 
Action: Mouse scrolled (975, 287) with delta (0, 0)
Screenshot: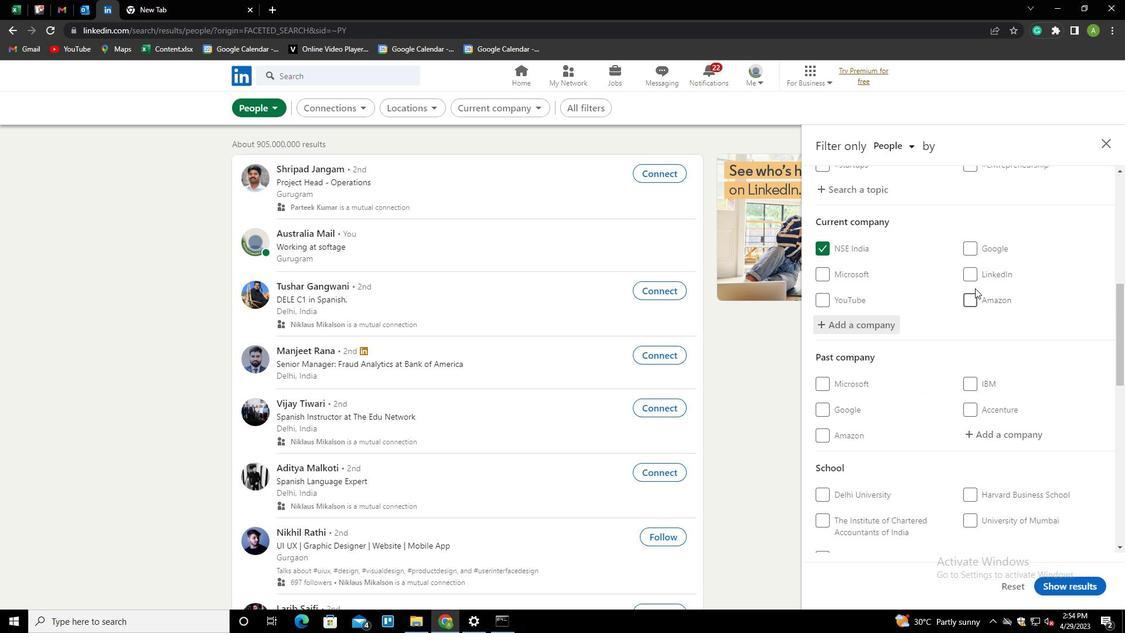 
Action: Mouse scrolled (975, 287) with delta (0, 0)
Screenshot: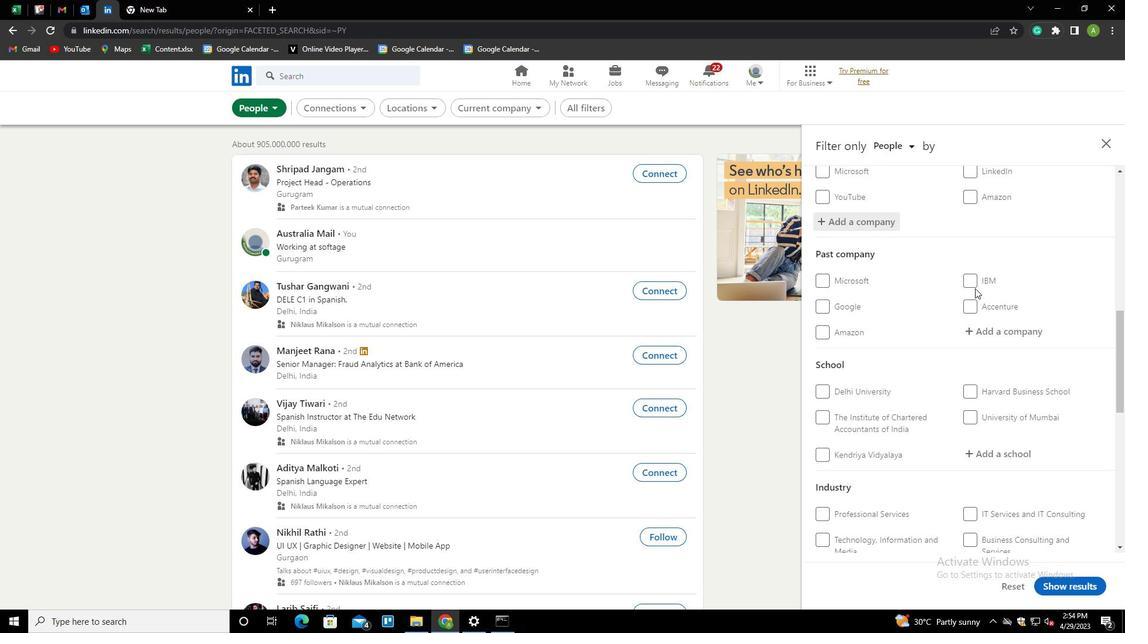
Action: Mouse scrolled (975, 287) with delta (0, 0)
Screenshot: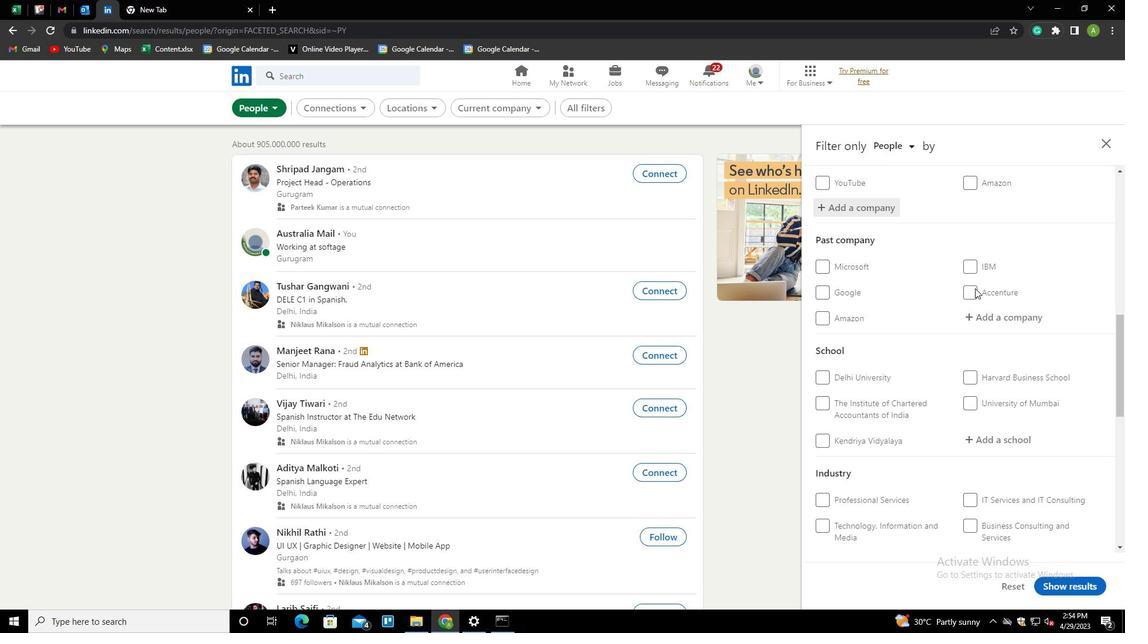 
Action: Mouse moved to (975, 325)
Screenshot: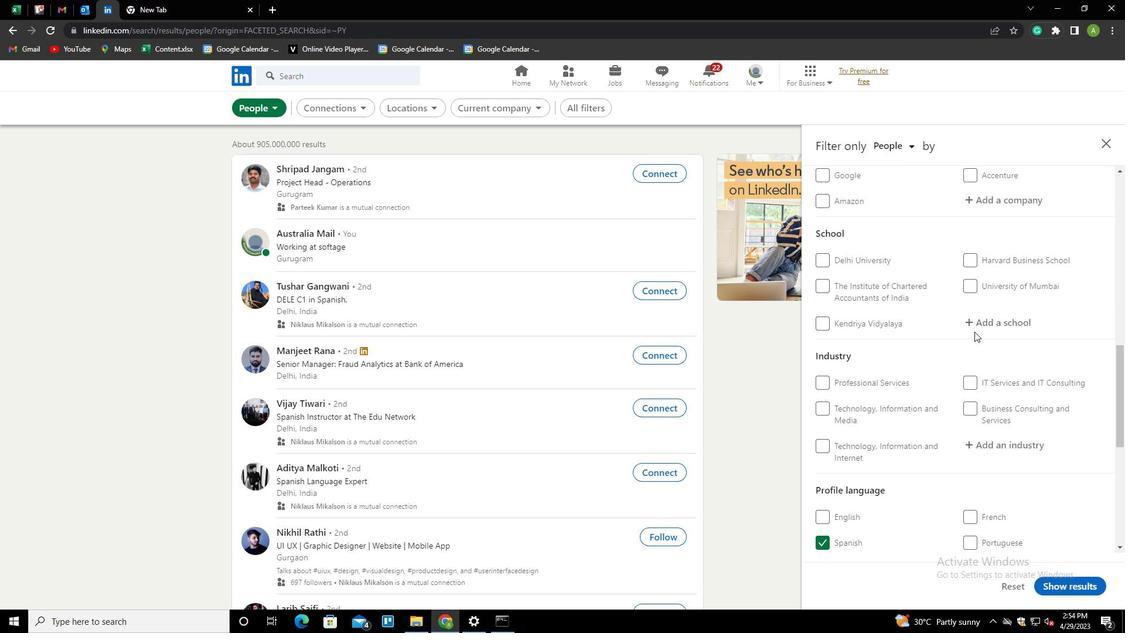 
Action: Mouse pressed left at (975, 325)
Screenshot: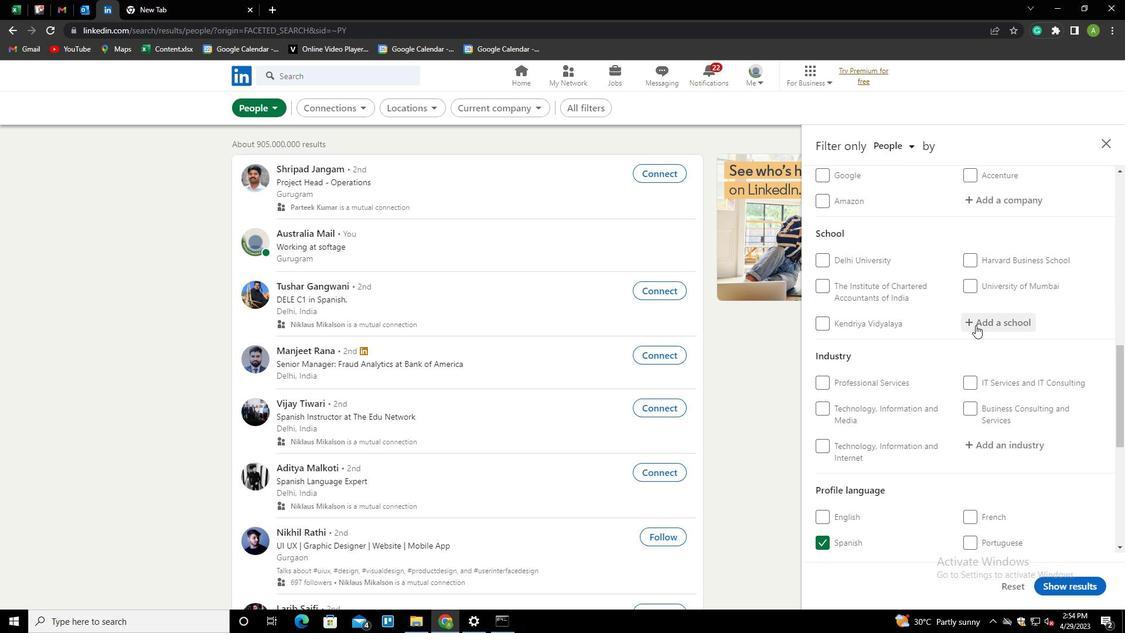 
Action: Key pressed <Key.shift>ST.<Key.space><Key.shift><Key.shift><Key.shift><Key.shift><Key.shift><Key.shift><Key.shift><Key.shift><Key.shift><Key.shift><Key.shift><Key.shift><Key.shift><Key.shift><Key.shift><Key.shift><Key.shift><Key.shift><Key.shift><Key.shift><Key.shift><Key.shift><Key.shift><Key.shift><Key.shift><Key.shift><Key.shift><Key.shift><Key.shift><Key.shift><Key.shift><Key.shift><Key.shift><Key.shift><Key.shift><Key.shift><Key.shift><Key.shift><Key.shift><Key.shift><Key.shift><Key.shift><Key.shift><Key.shift>XAVIER<Key.down><Key.enter>
Screenshot: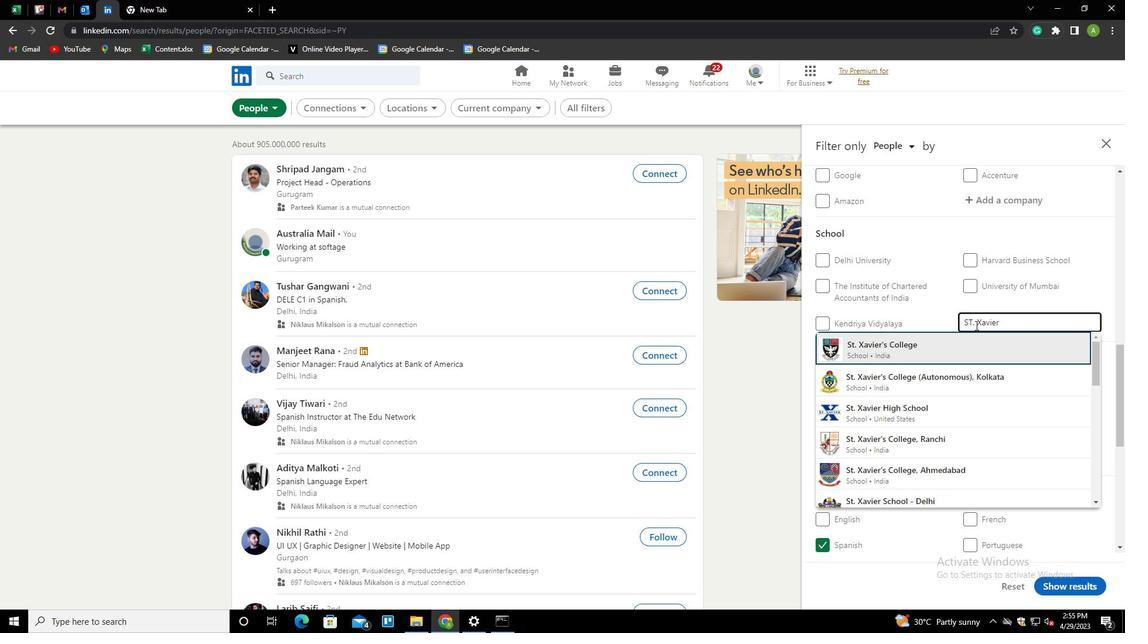 
Action: Mouse scrolled (975, 324) with delta (0, 0)
Screenshot: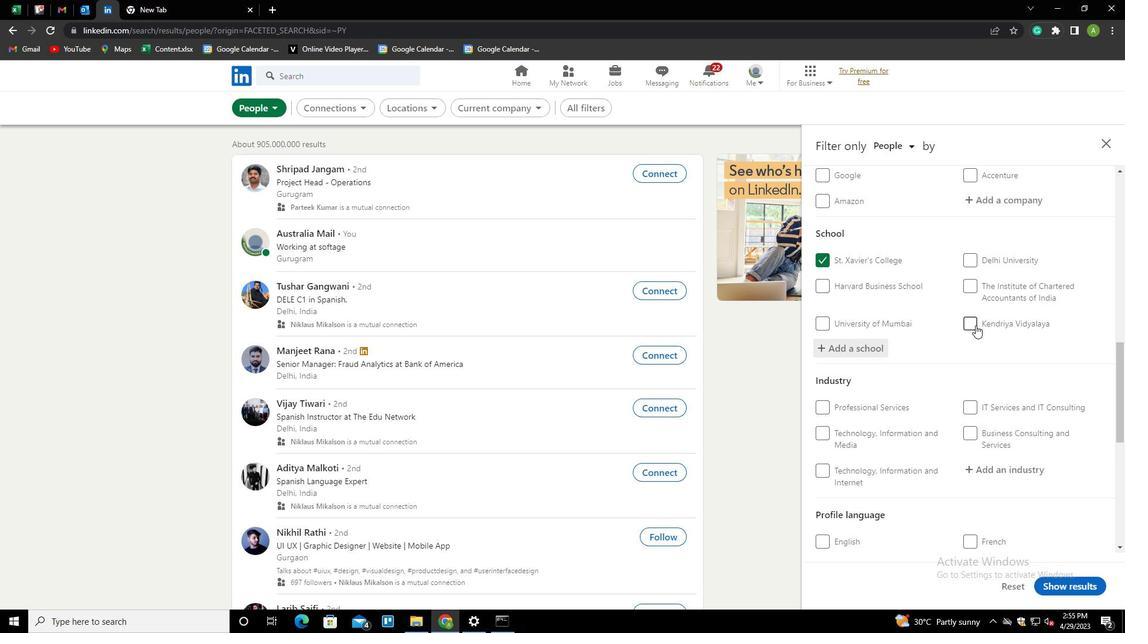 
Action: Mouse scrolled (975, 324) with delta (0, 0)
Screenshot: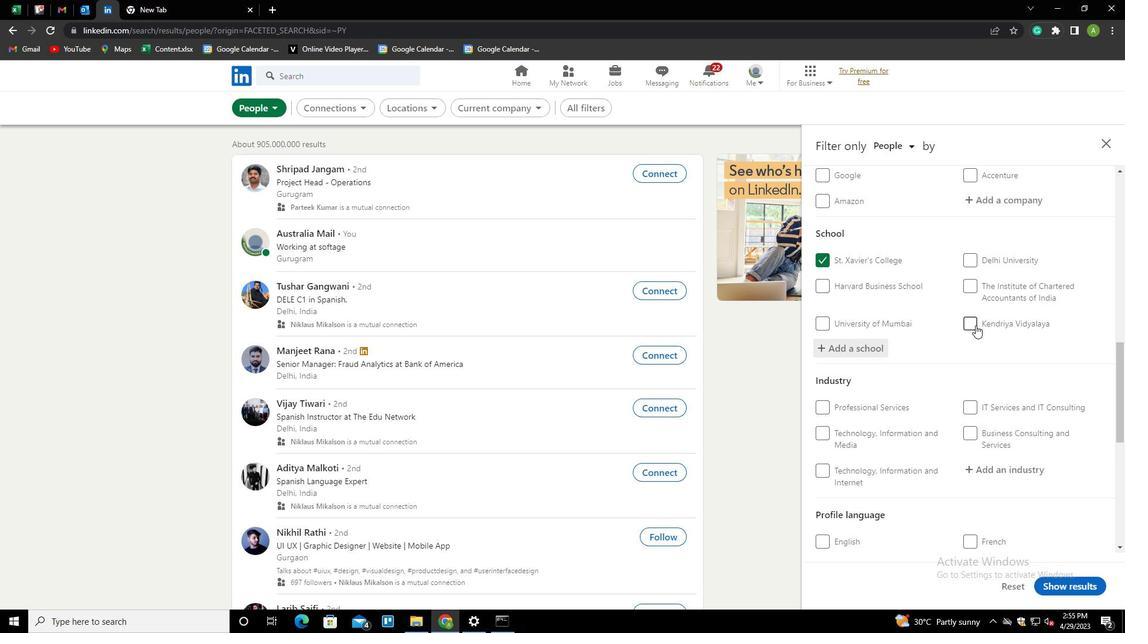 
Action: Mouse moved to (982, 345)
Screenshot: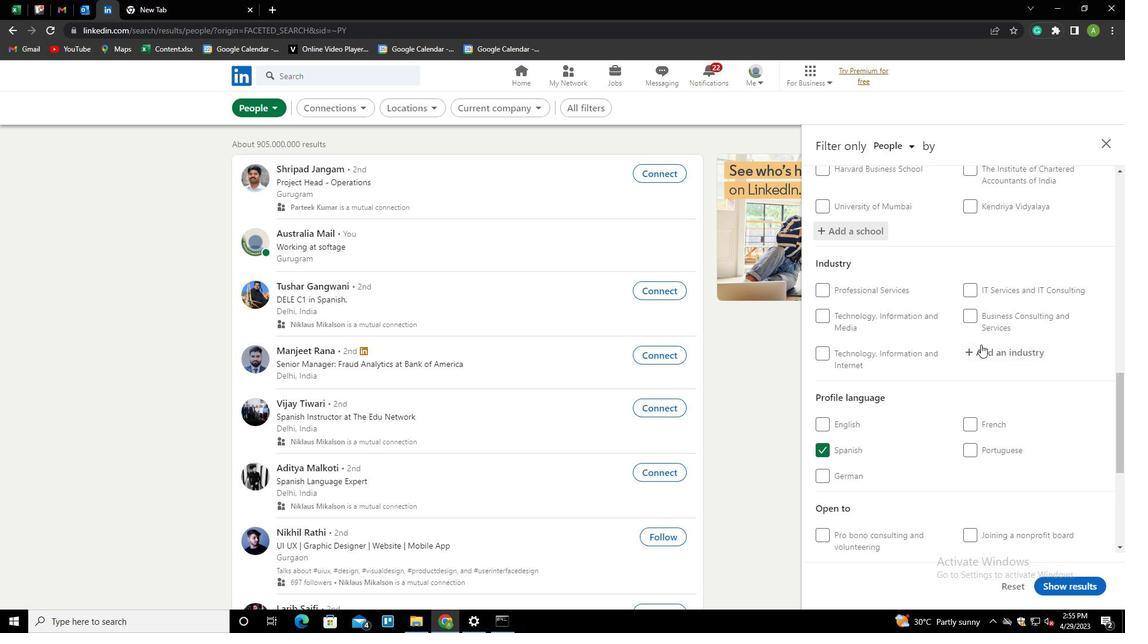 
Action: Mouse pressed left at (982, 345)
Screenshot: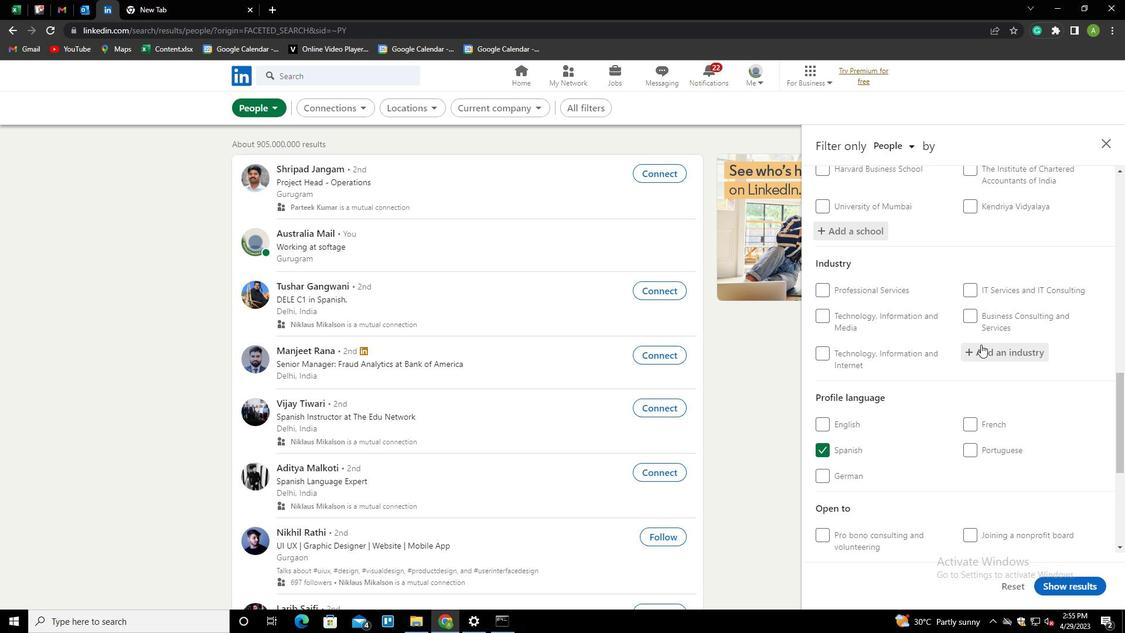
Action: Mouse moved to (988, 352)
Screenshot: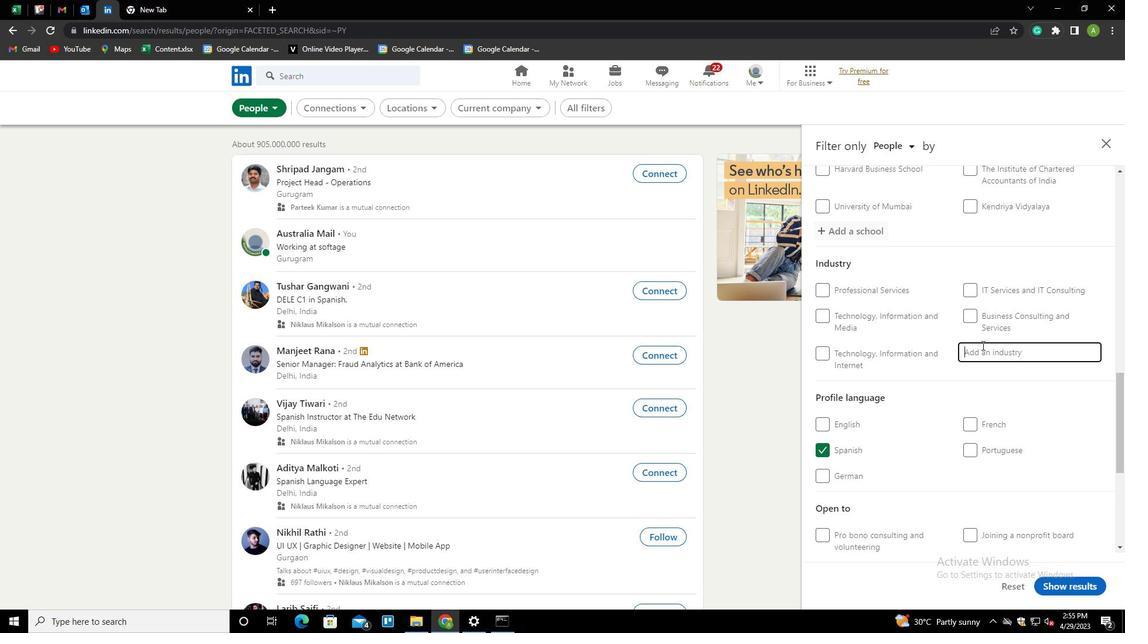 
Action: Mouse pressed left at (988, 352)
Screenshot: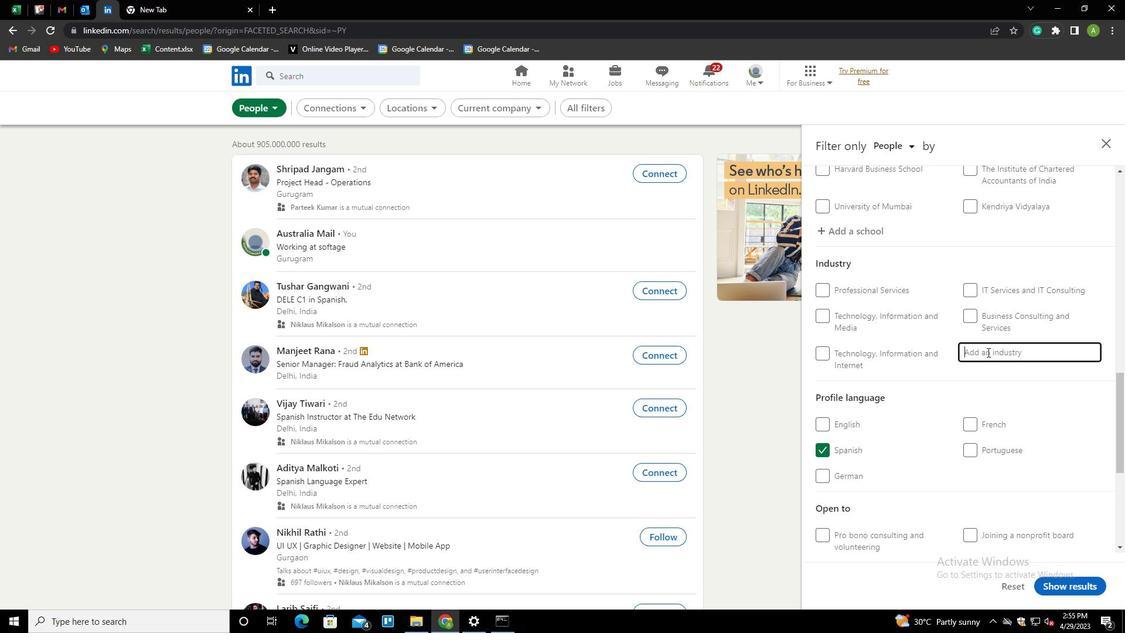 
Action: Key pressed <Key.shift>MOTOR<Key.down><Key.down><Key.down><Key.down><Key.enter>
Screenshot: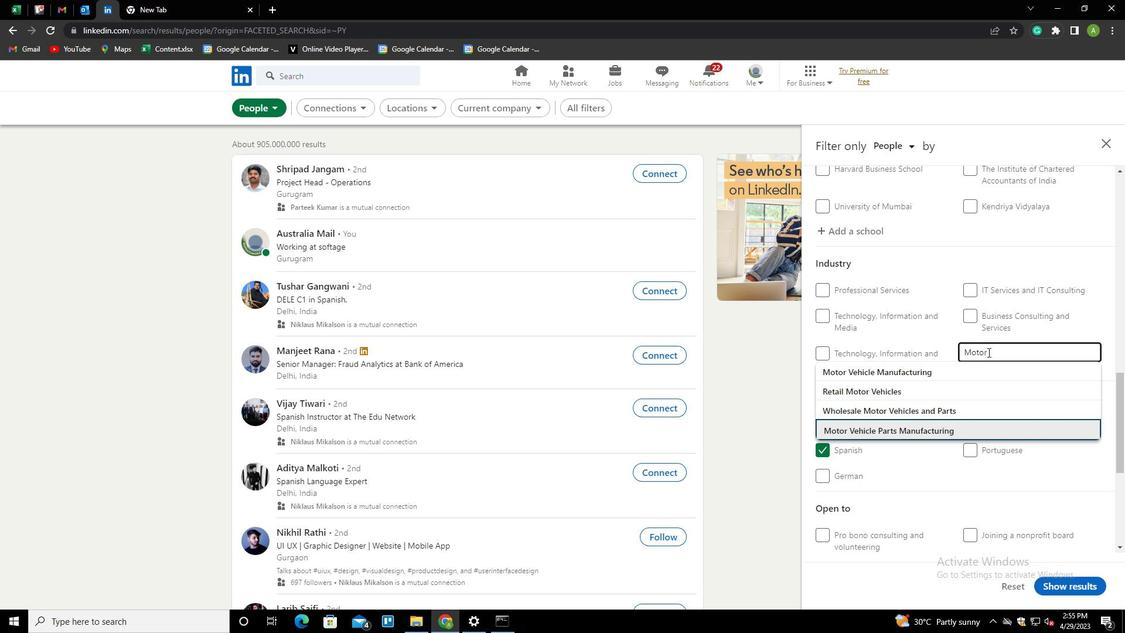 
Action: Mouse scrolled (988, 351) with delta (0, 0)
Screenshot: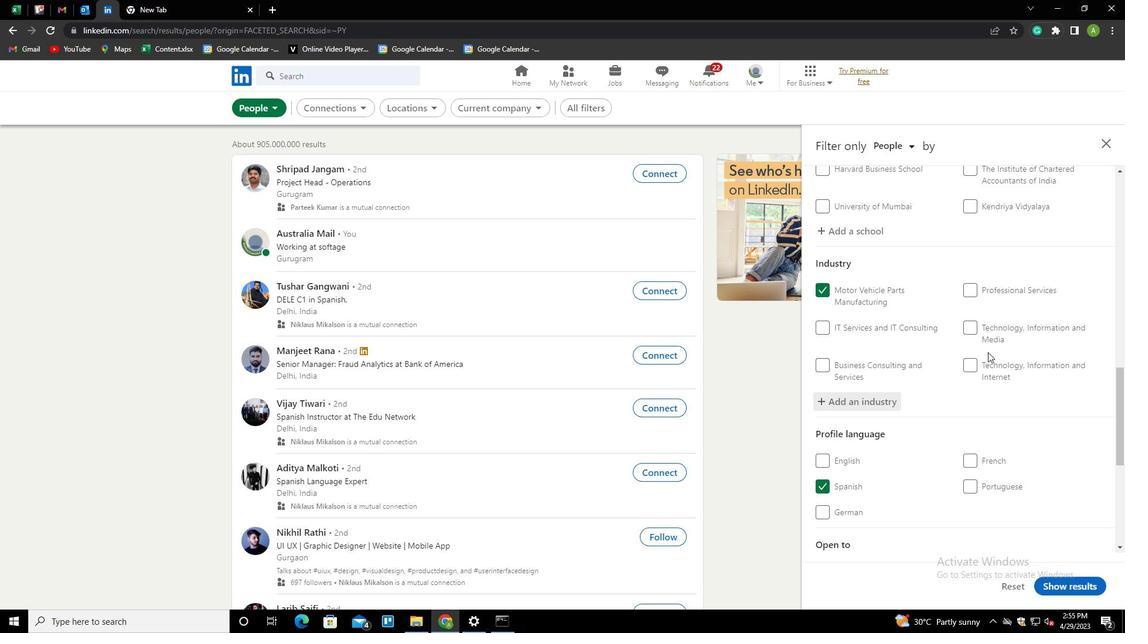 
Action: Mouse scrolled (988, 351) with delta (0, 0)
Screenshot: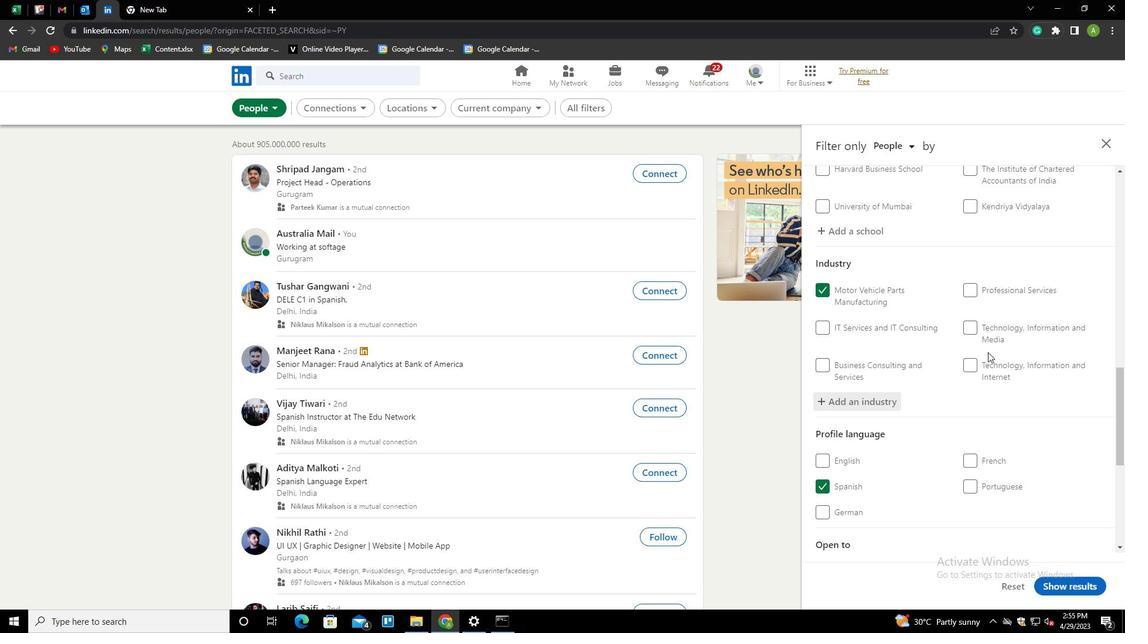 
Action: Mouse scrolled (988, 351) with delta (0, 0)
Screenshot: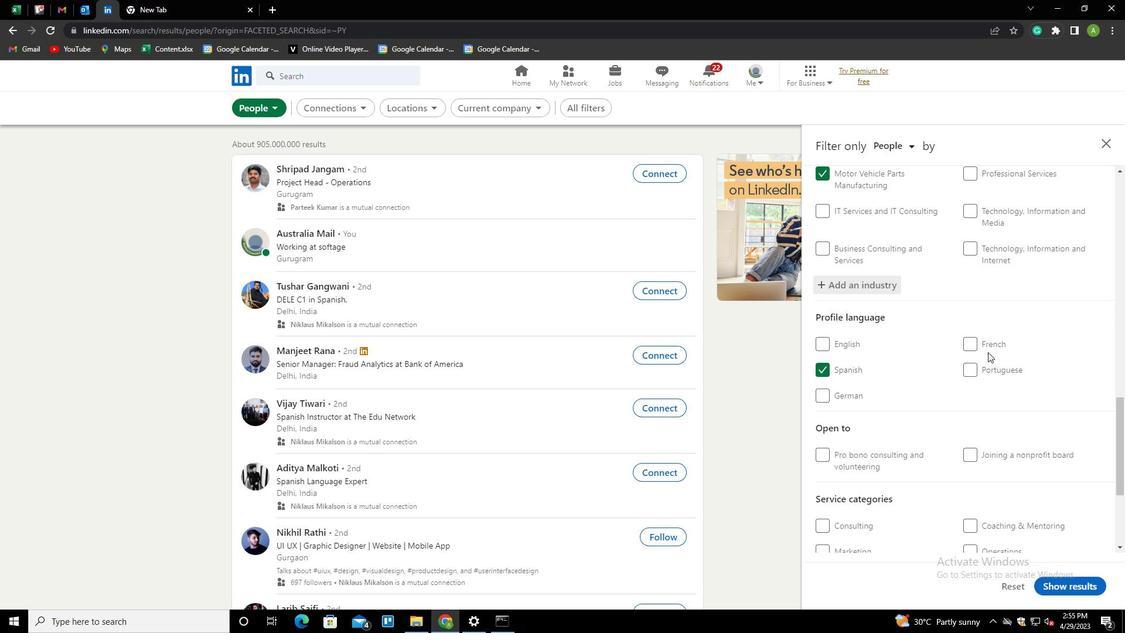 
Action: Mouse scrolled (988, 351) with delta (0, 0)
Screenshot: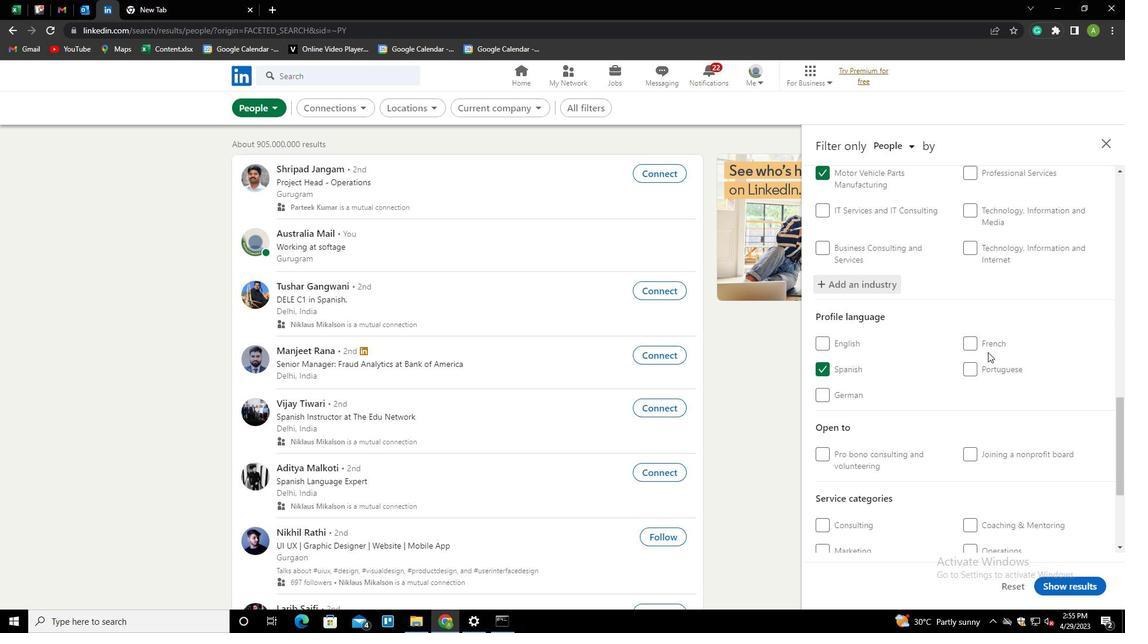 
Action: Mouse moved to (892, 417)
Screenshot: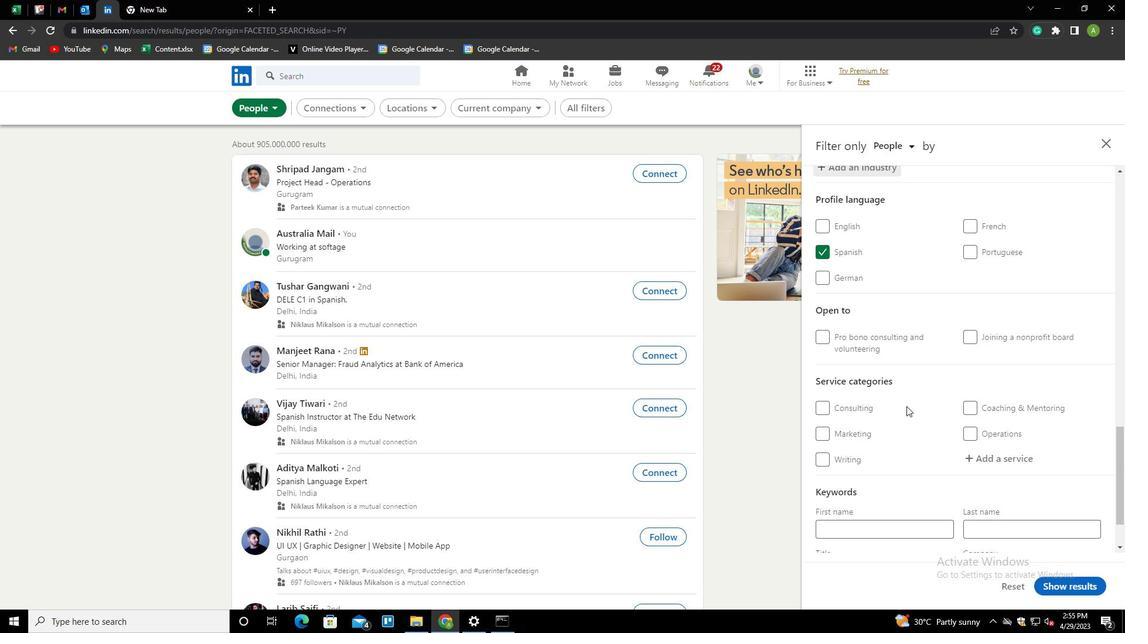 
Action: Mouse scrolled (892, 416) with delta (0, 0)
Screenshot: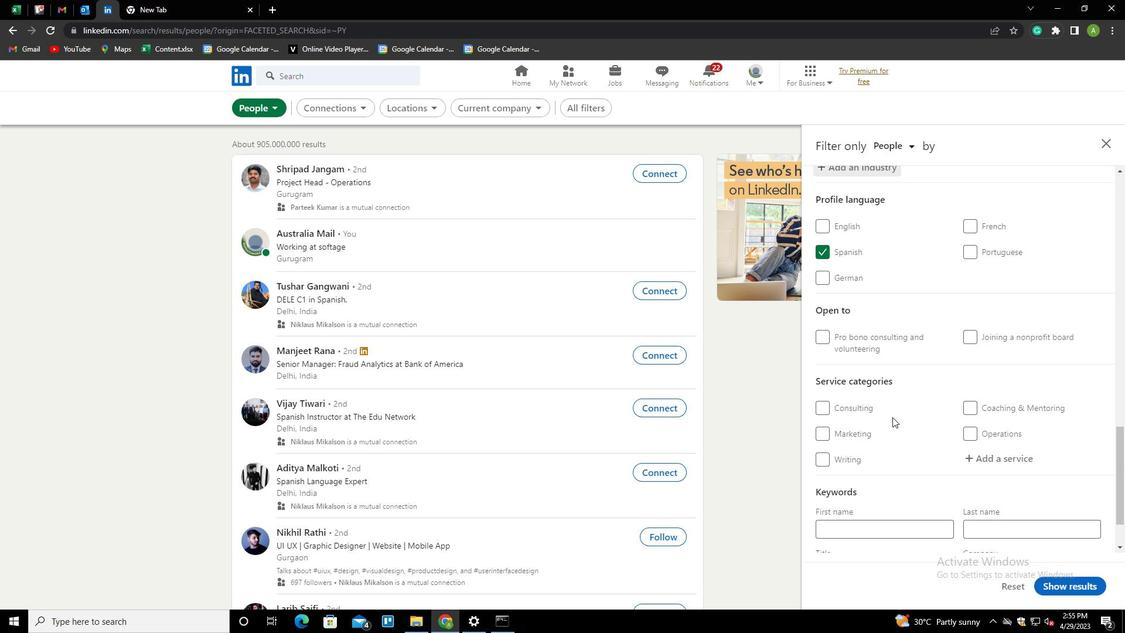 
Action: Mouse scrolled (892, 416) with delta (0, 0)
Screenshot: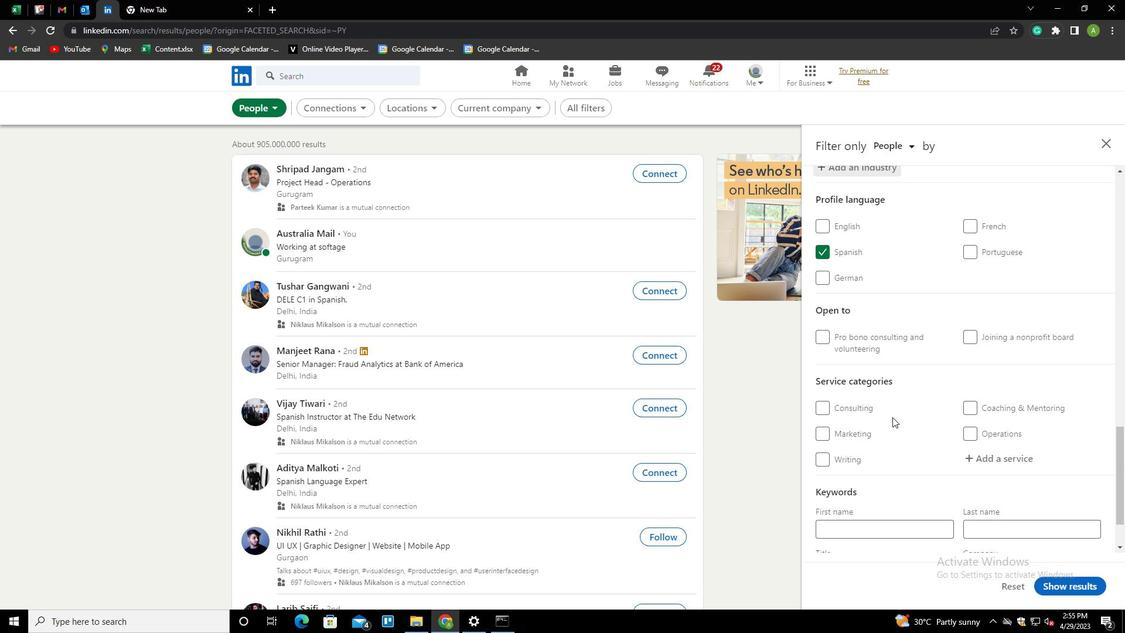 
Action: Mouse moved to (973, 388)
Screenshot: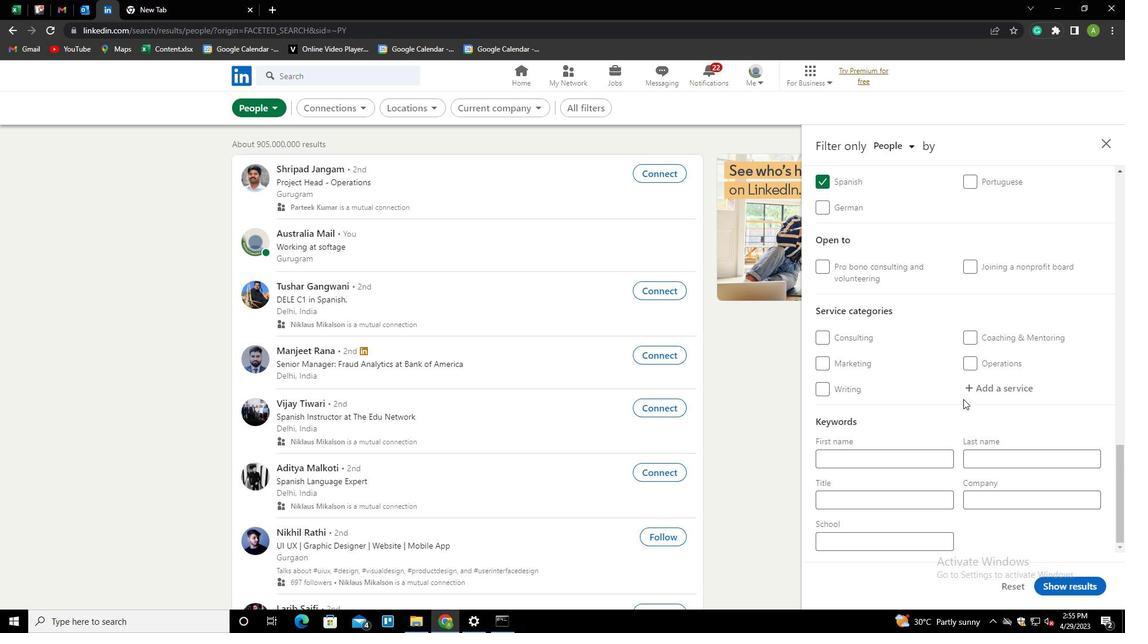 
Action: Mouse pressed left at (973, 388)
Screenshot: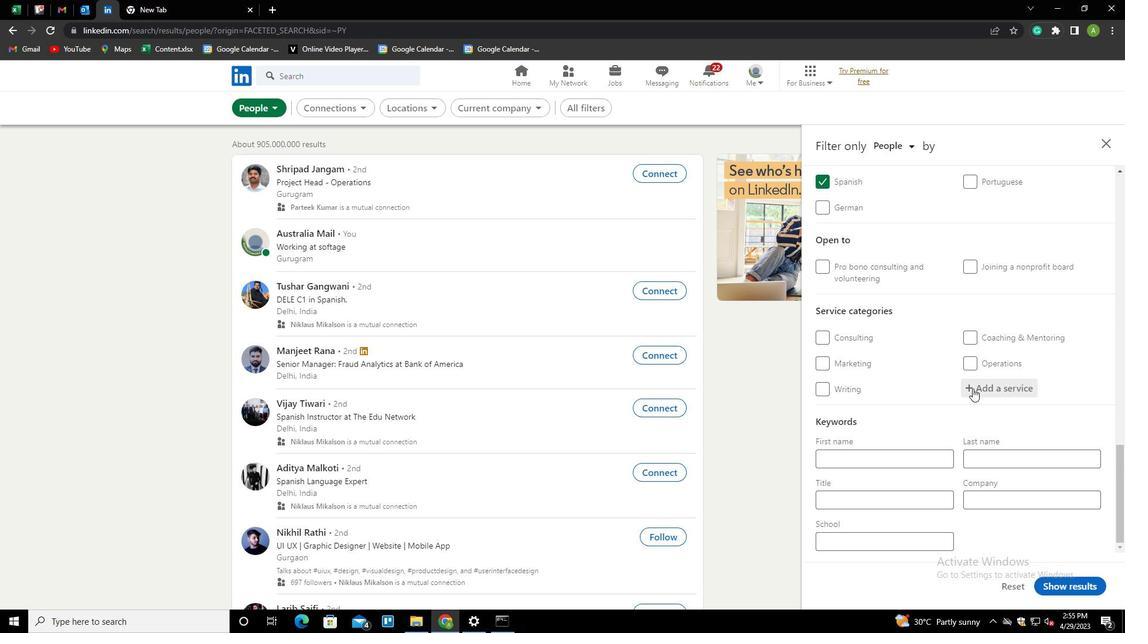 
Action: Key pressed <Key.shift>FAMIL<Key.down><Key.enter>
Screenshot: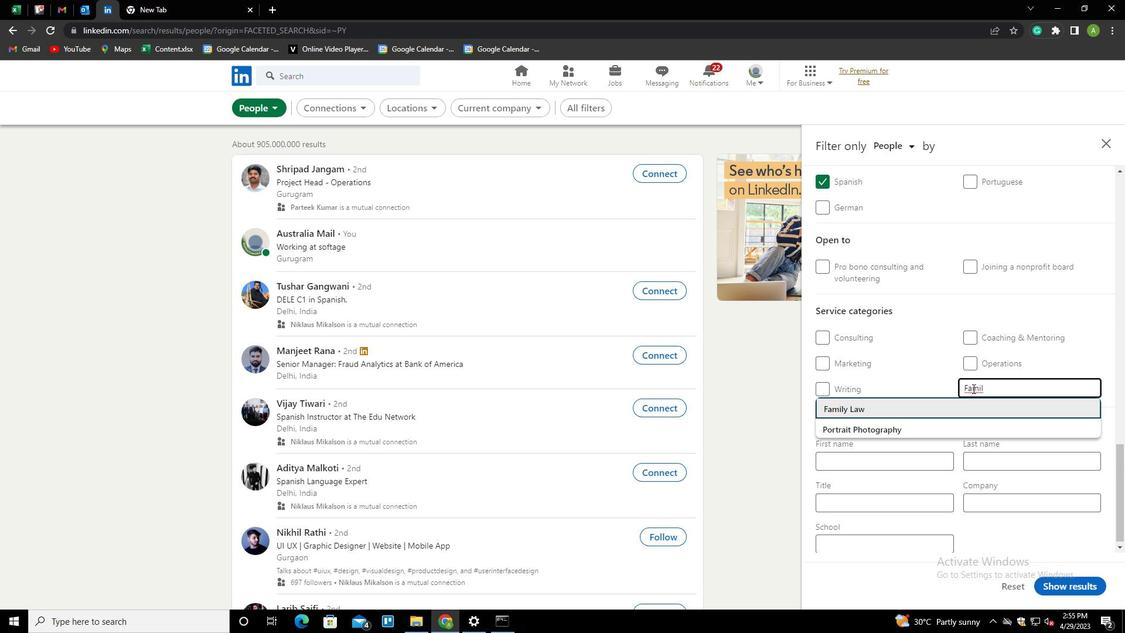 
Action: Mouse scrolled (973, 388) with delta (0, 0)
Screenshot: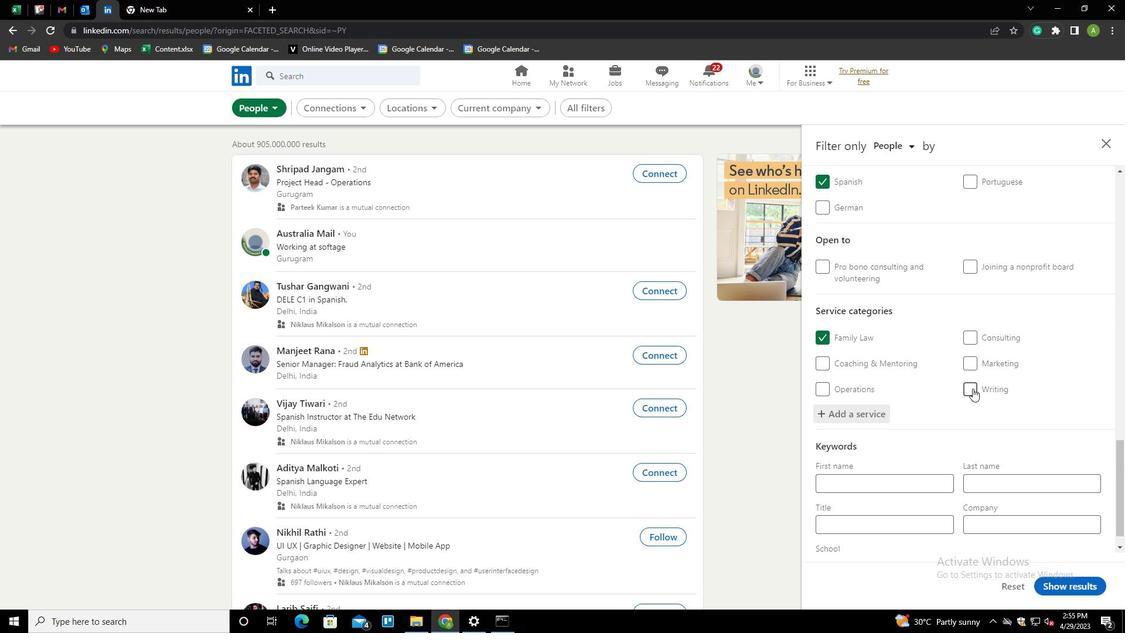
Action: Mouse scrolled (973, 388) with delta (0, 0)
Screenshot: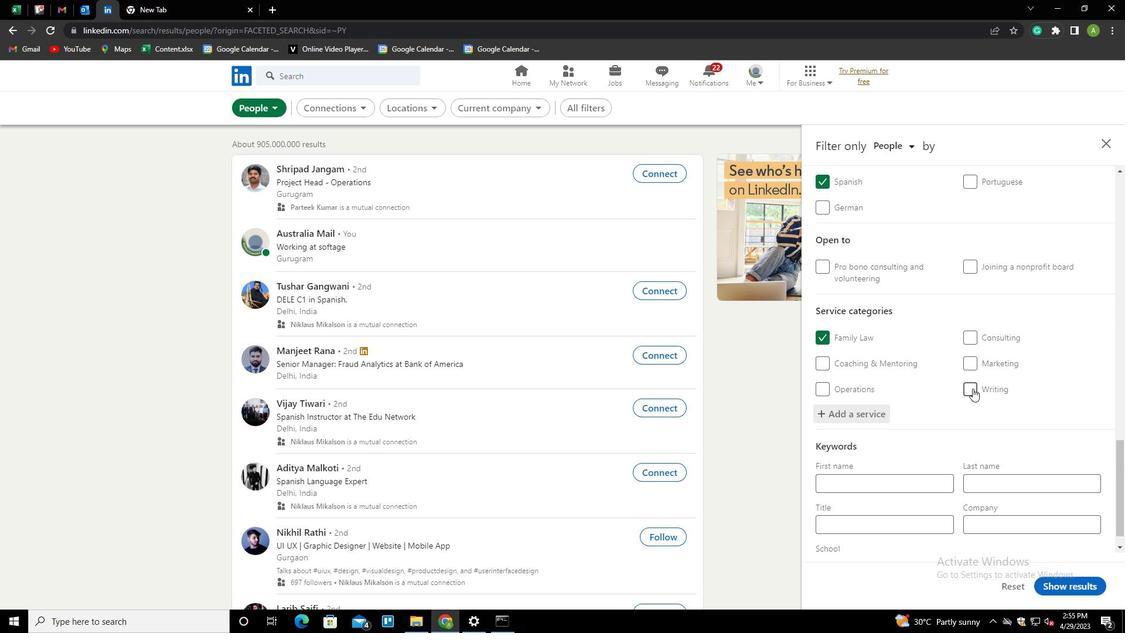 
Action: Mouse scrolled (973, 388) with delta (0, 0)
Screenshot: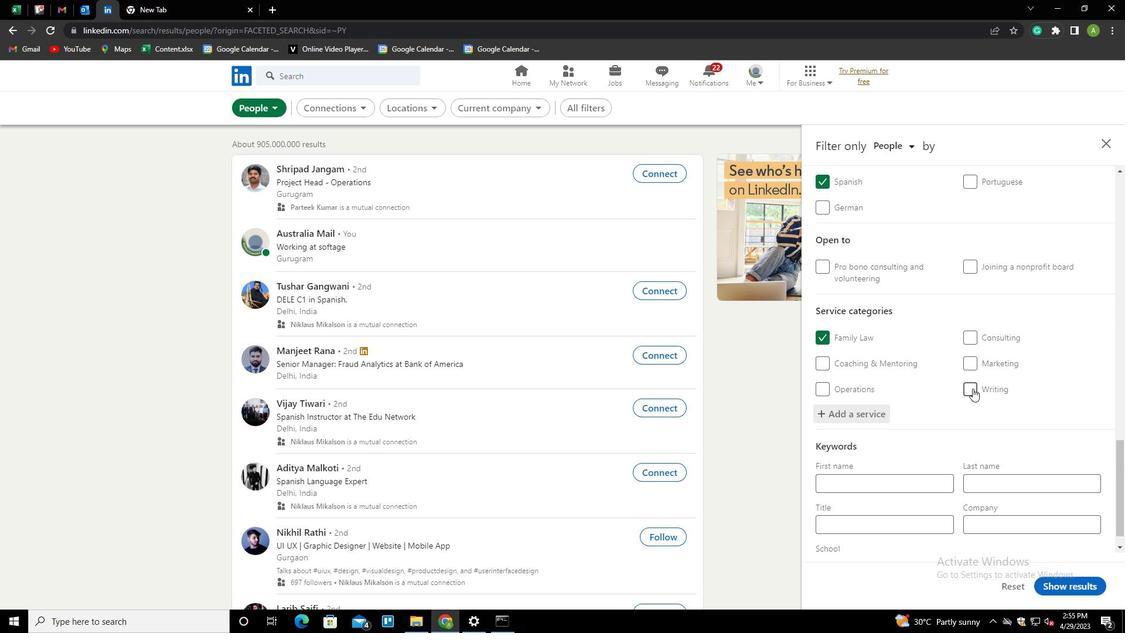 
Action: Mouse scrolled (973, 388) with delta (0, 0)
Screenshot: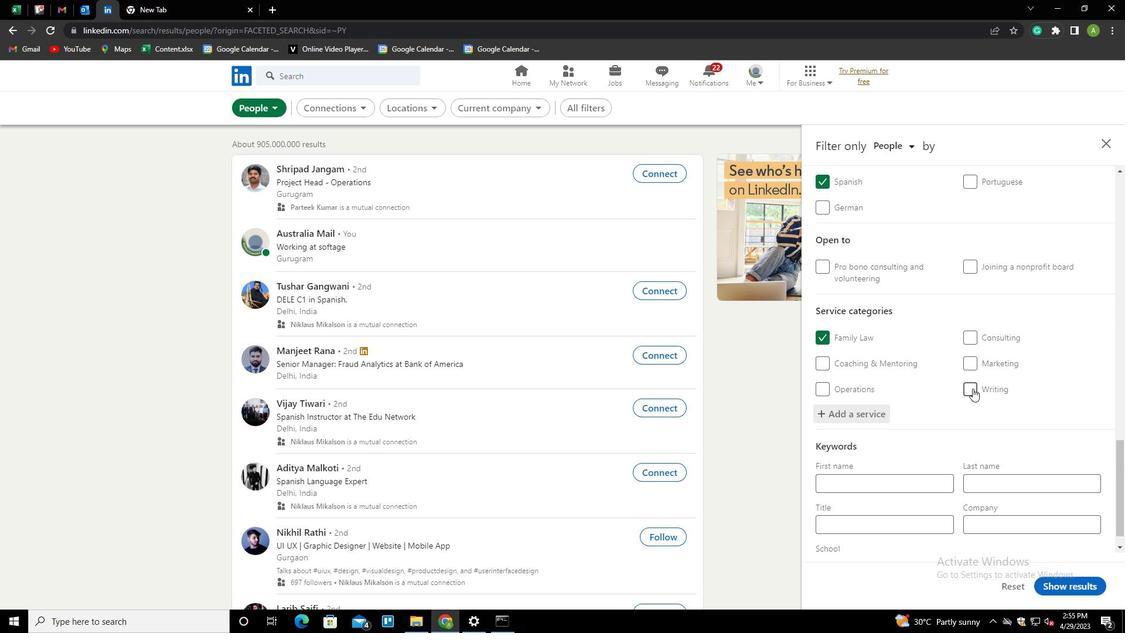 
Action: Mouse scrolled (973, 388) with delta (0, 0)
Screenshot: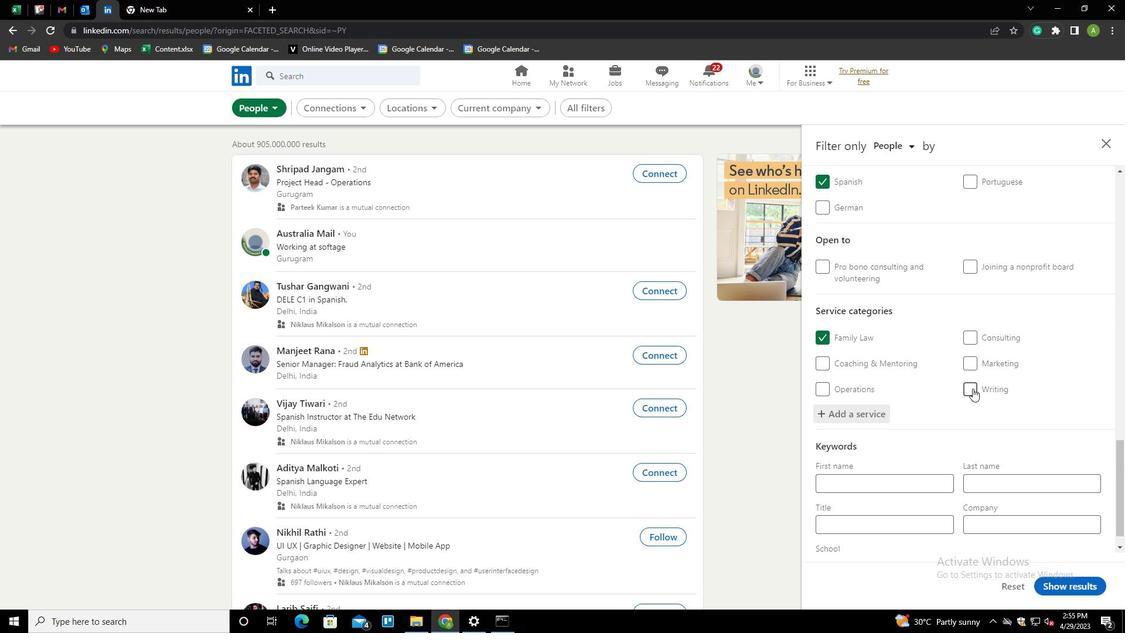 
Action: Mouse moved to (876, 492)
Screenshot: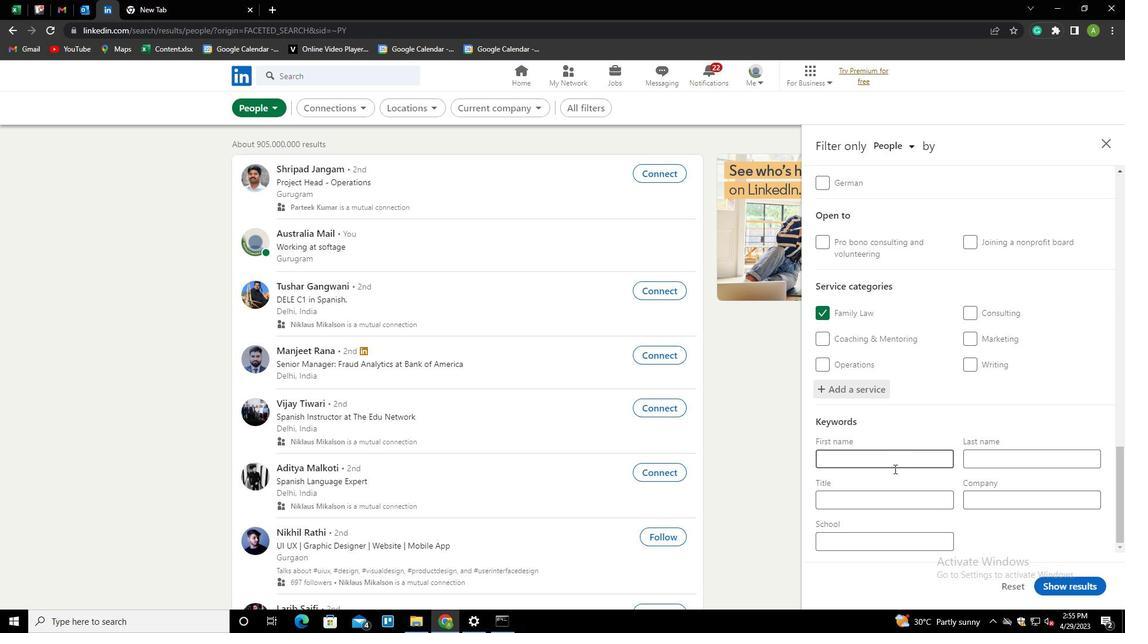 
Action: Mouse pressed left at (876, 492)
Screenshot: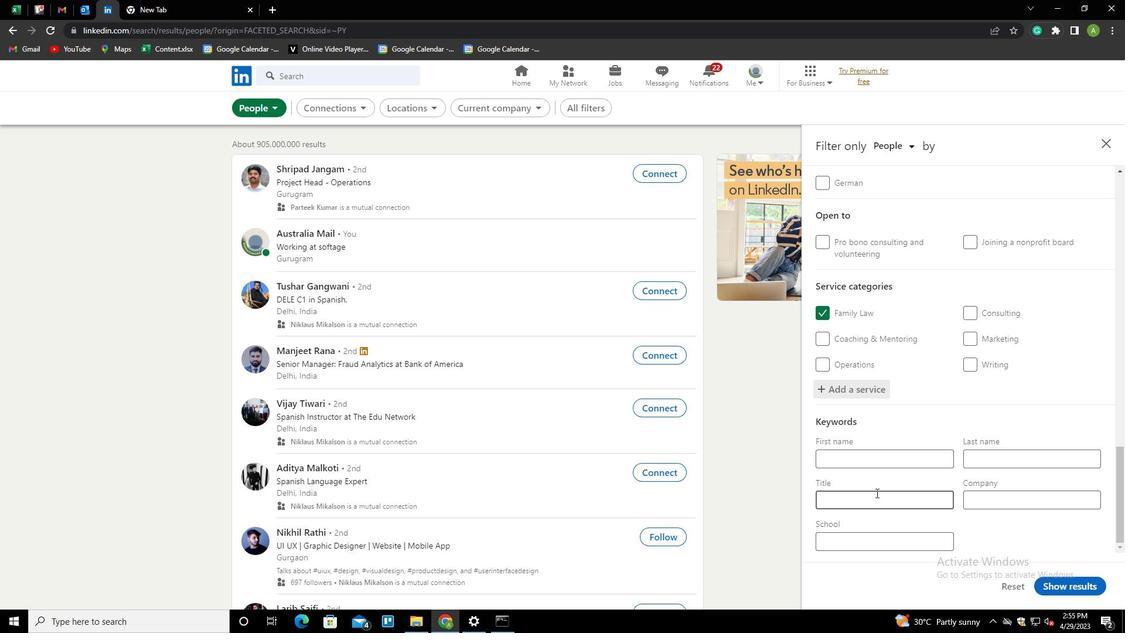 
Action: Mouse moved to (875, 493)
Screenshot: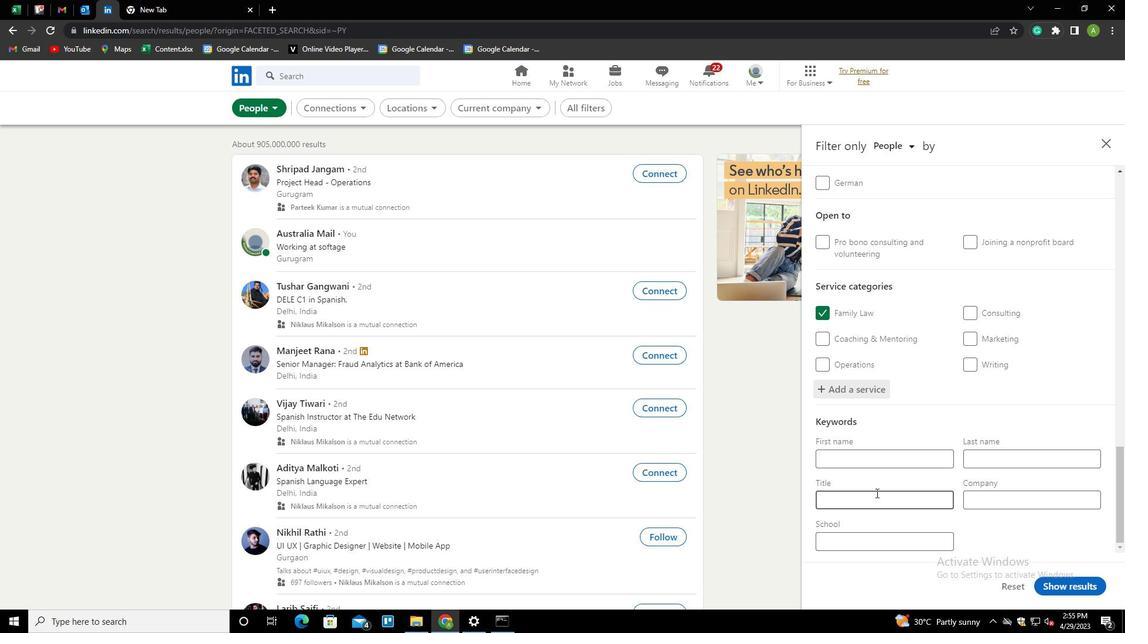 
Action: Key pressed <Key.shift>
Screenshot: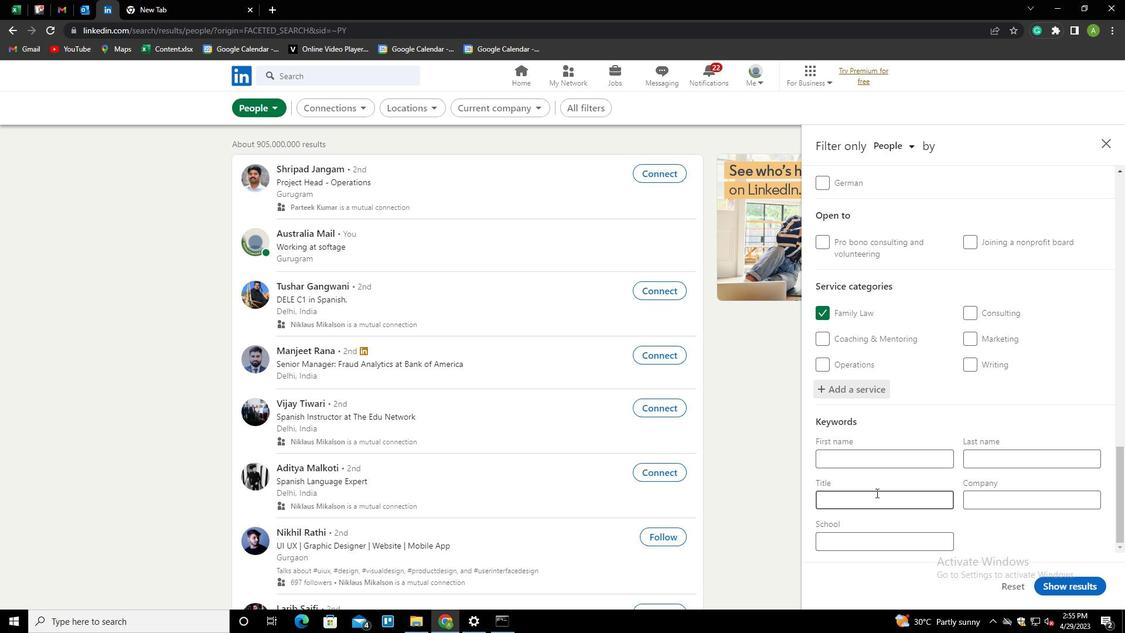 
Action: Mouse moved to (874, 494)
Screenshot: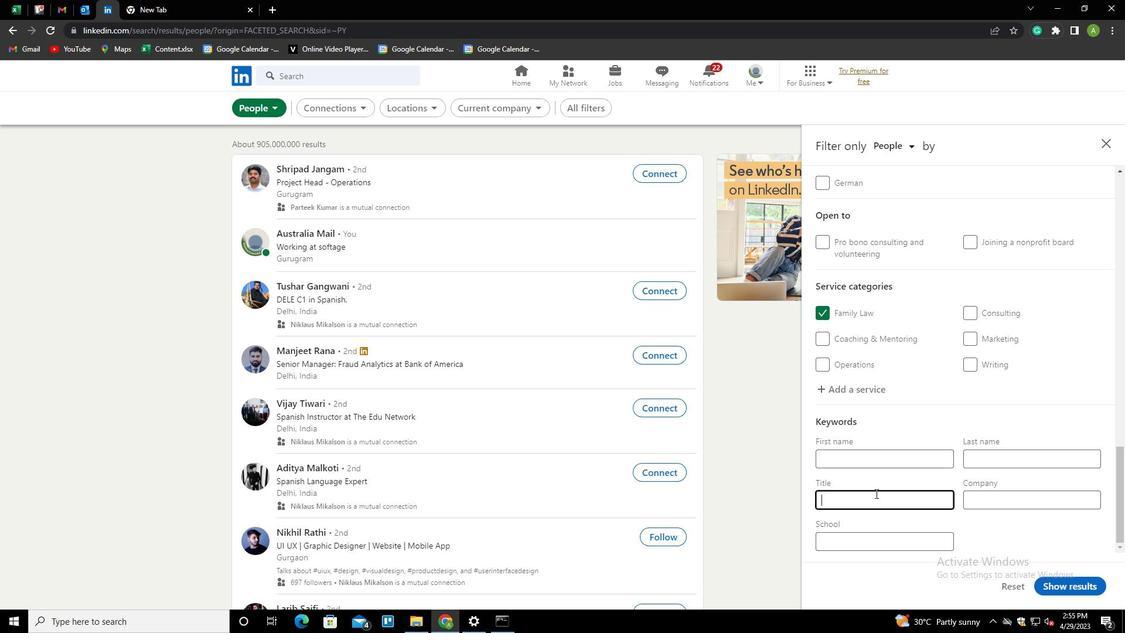
Action: Key pressed E<Key.backspace><Key.shift>WELL<Key.space><Key.shift>DRILLER
Screenshot: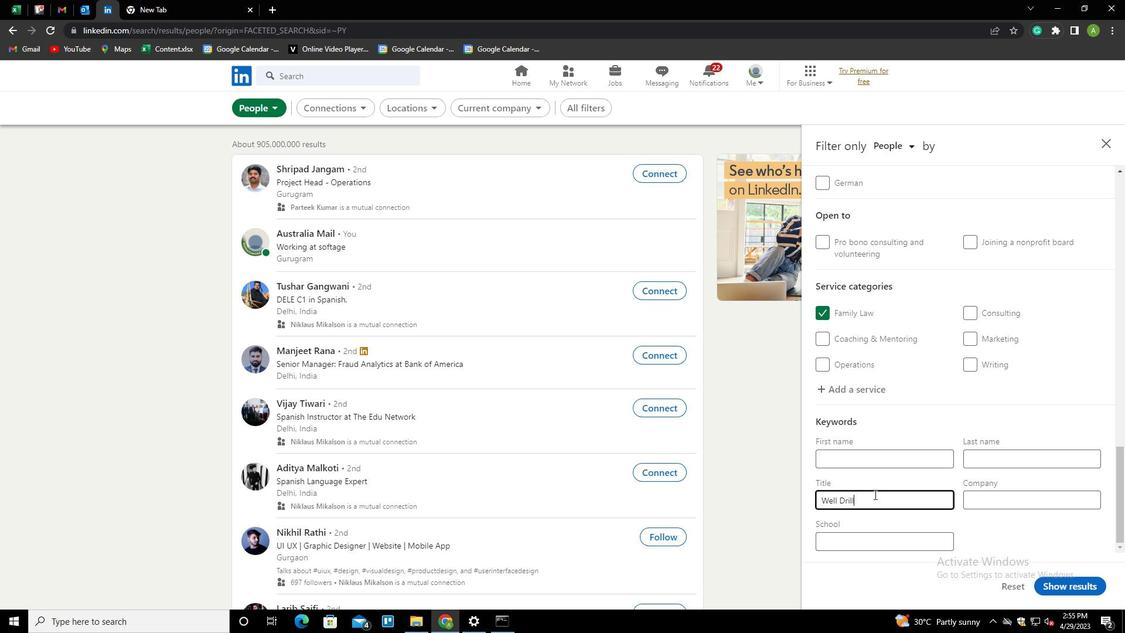 
Action: Mouse moved to (1011, 536)
Screenshot: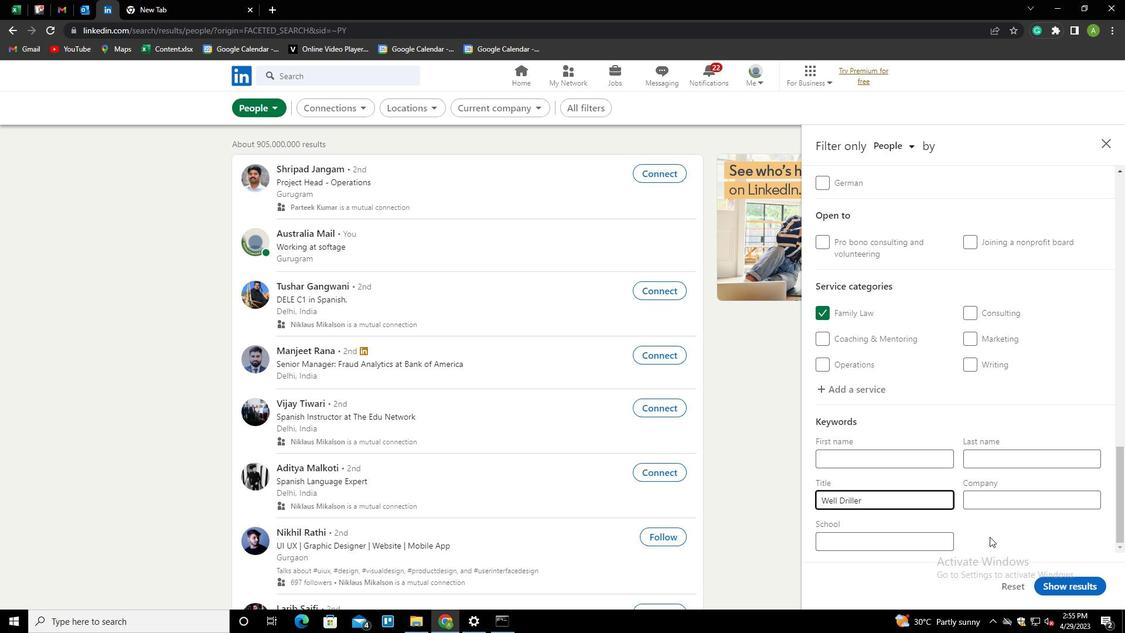 
Action: Mouse pressed left at (1011, 536)
Screenshot: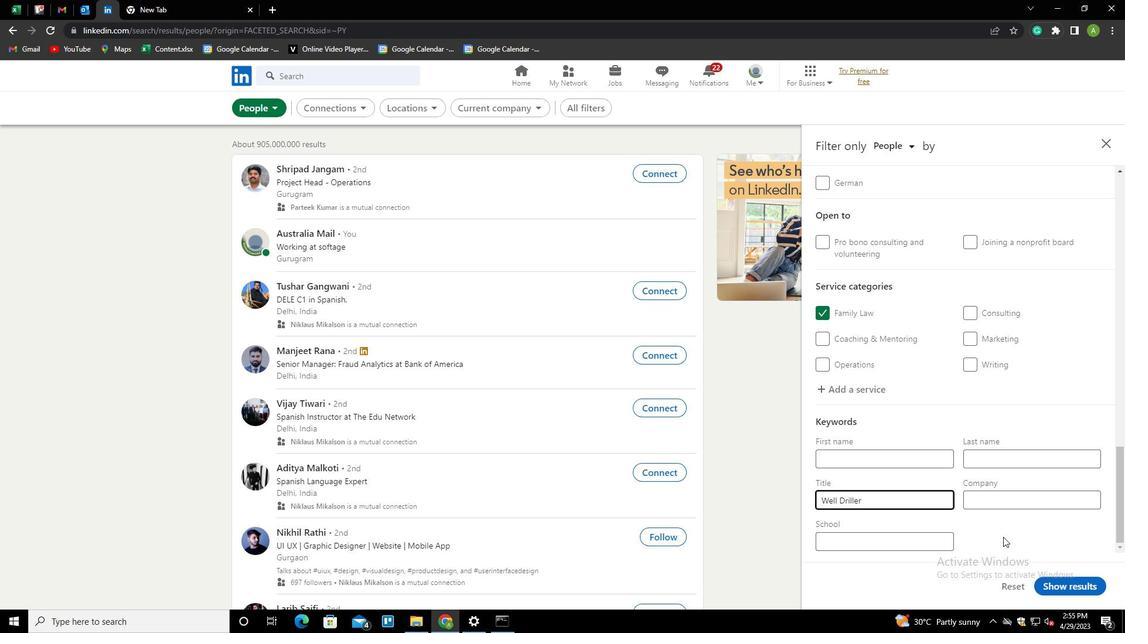 
Action: Mouse moved to (1064, 587)
Screenshot: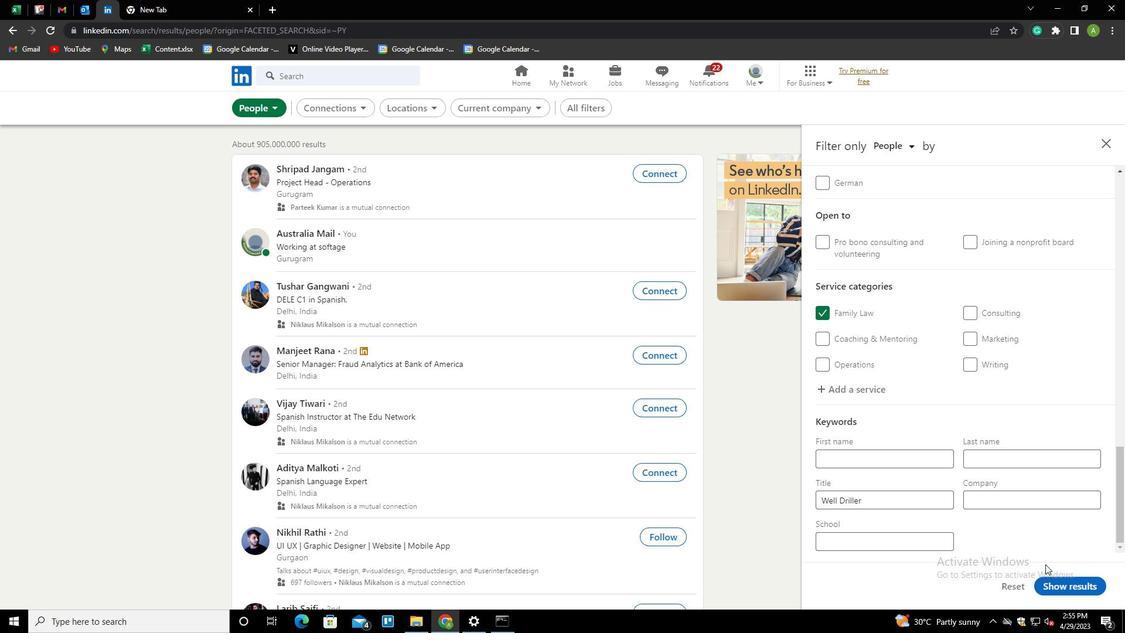 
Action: Mouse pressed left at (1064, 587)
Screenshot: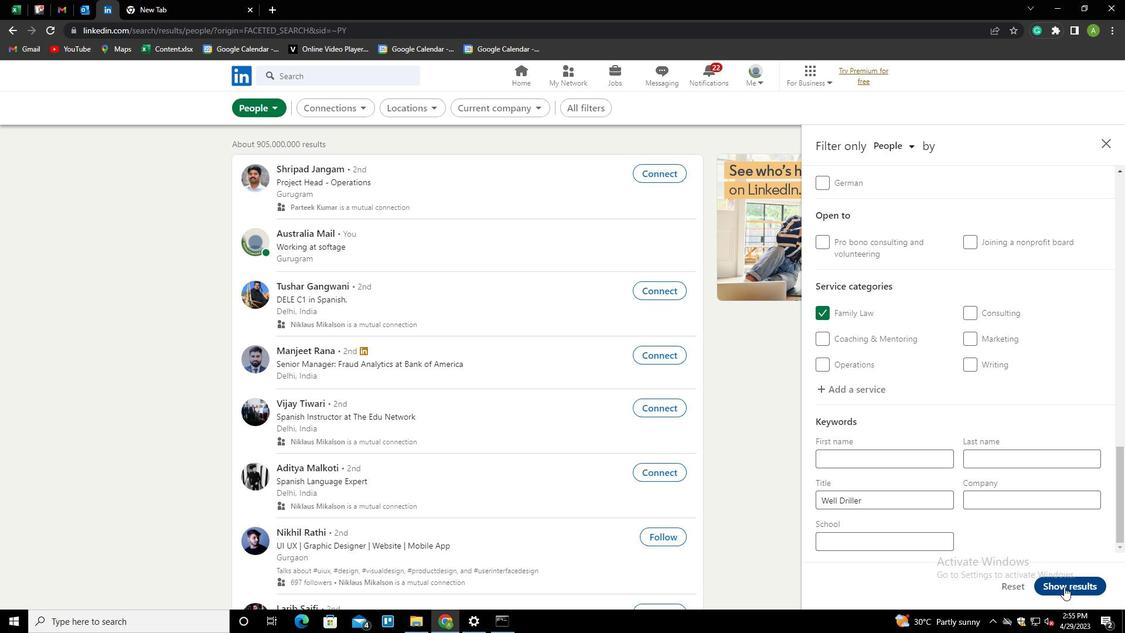 
